 Task: Check the sale-to-list ratio of underground utilities in the last 1 year.
Action: Mouse moved to (997, 227)
Screenshot: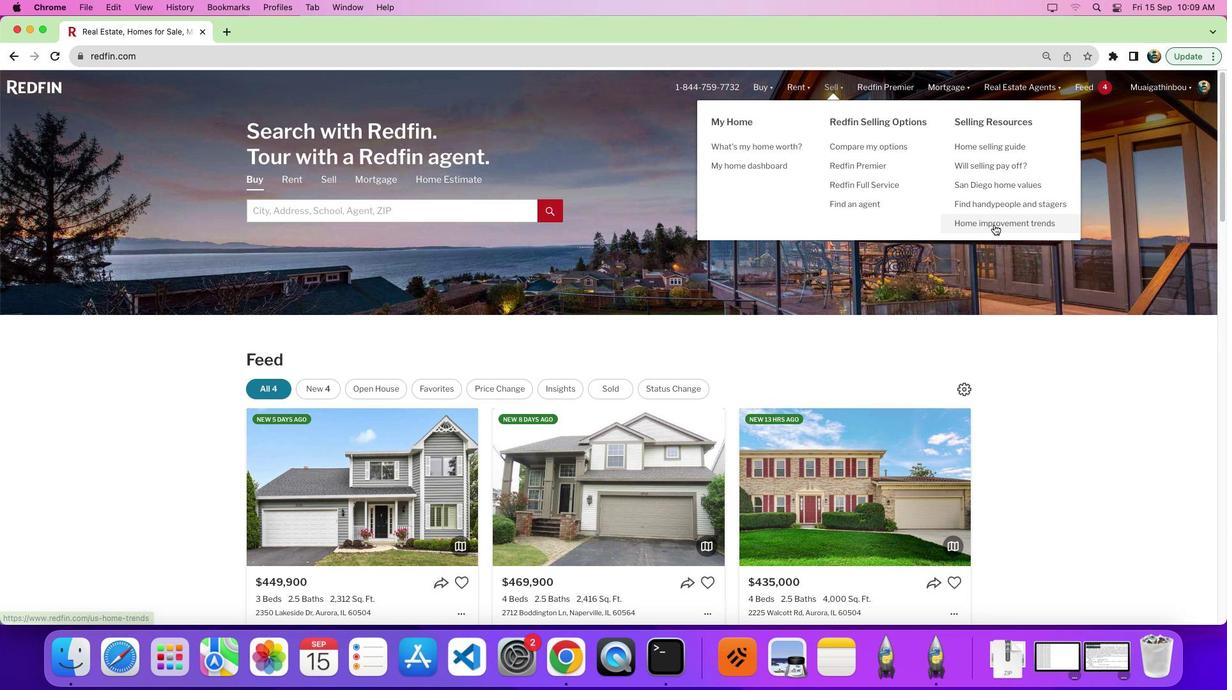 
Action: Mouse pressed left at (997, 227)
Screenshot: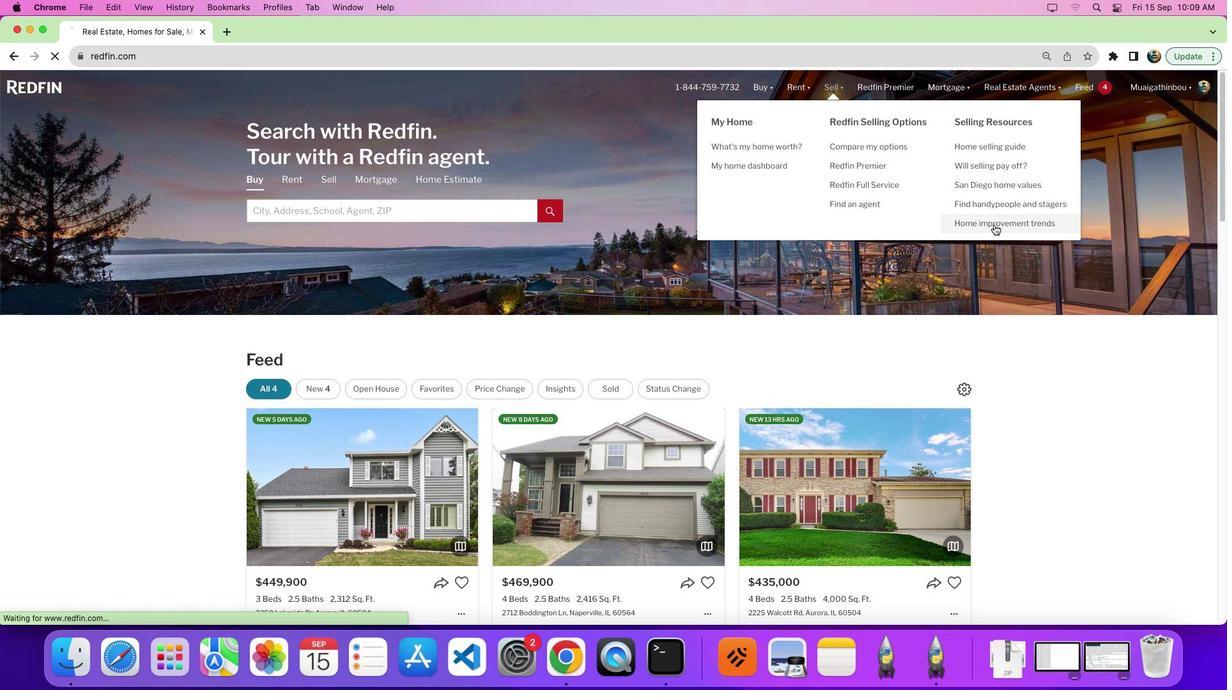 
Action: Mouse moved to (924, 357)
Screenshot: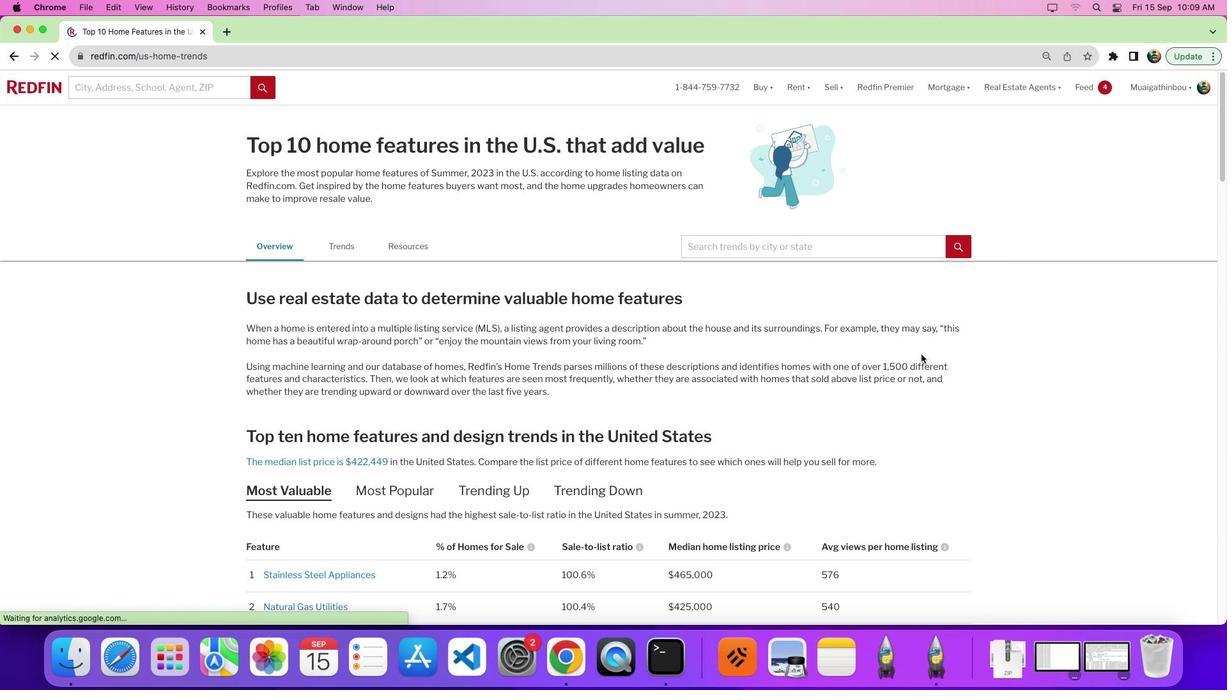 
Action: Mouse scrolled (924, 357) with delta (3, 2)
Screenshot: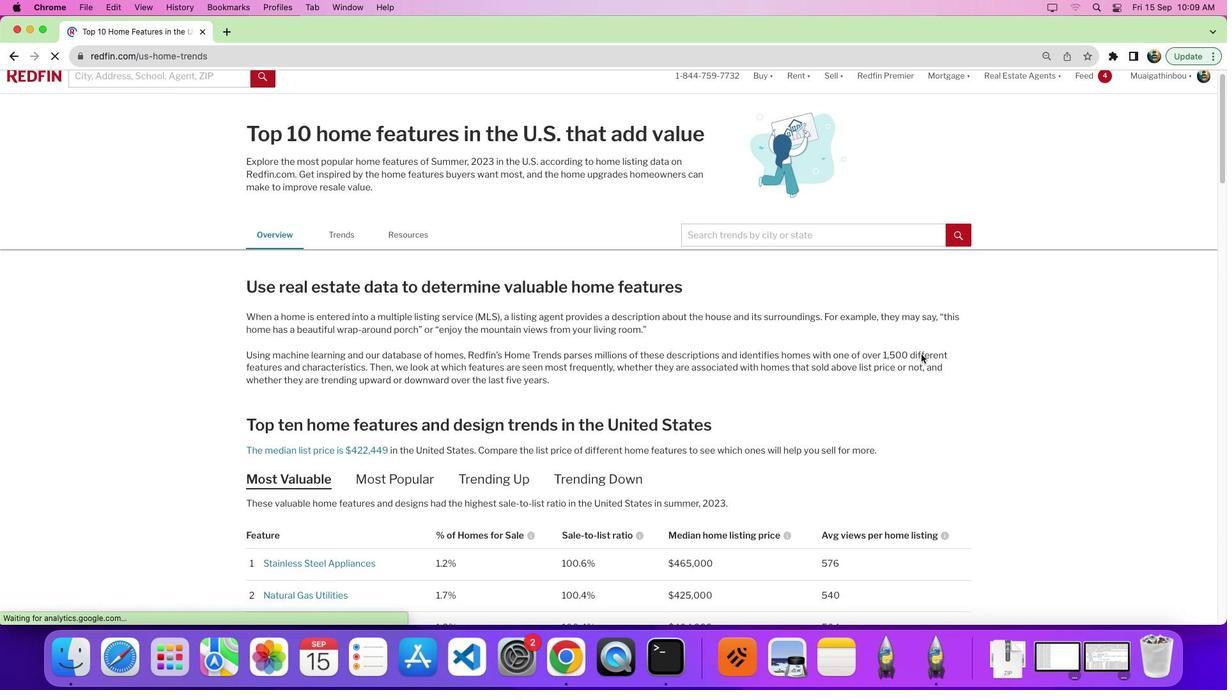 
Action: Mouse scrolled (924, 357) with delta (3, 2)
Screenshot: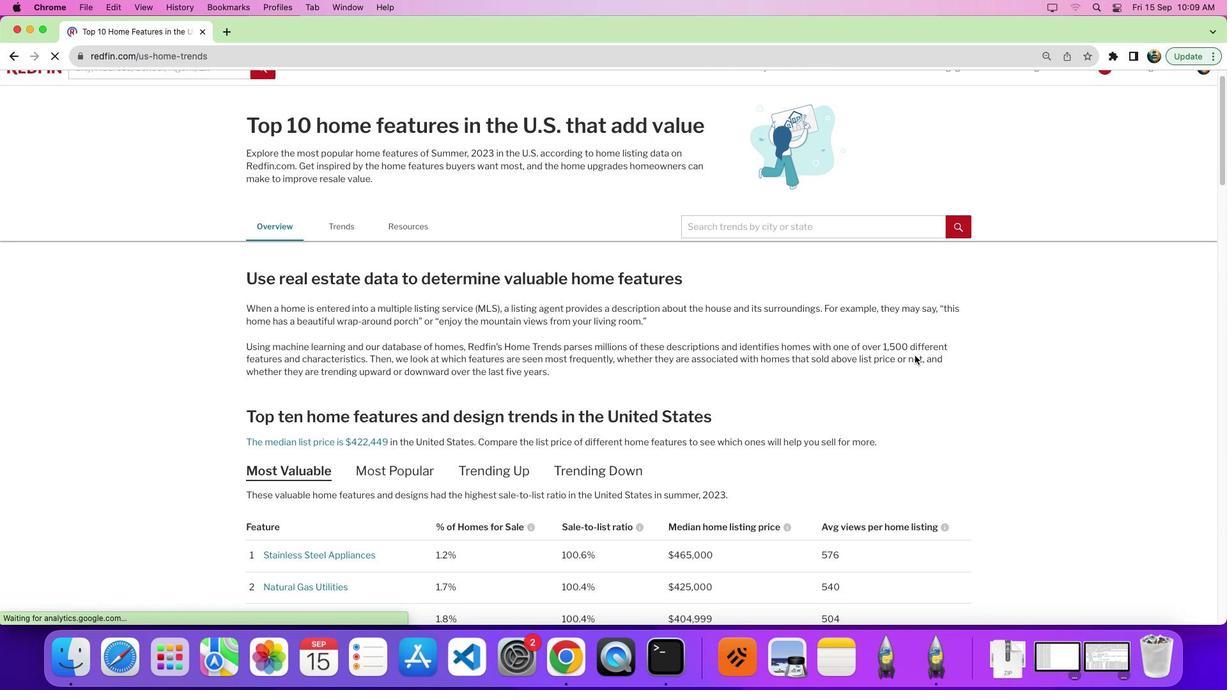 
Action: Mouse moved to (871, 371)
Screenshot: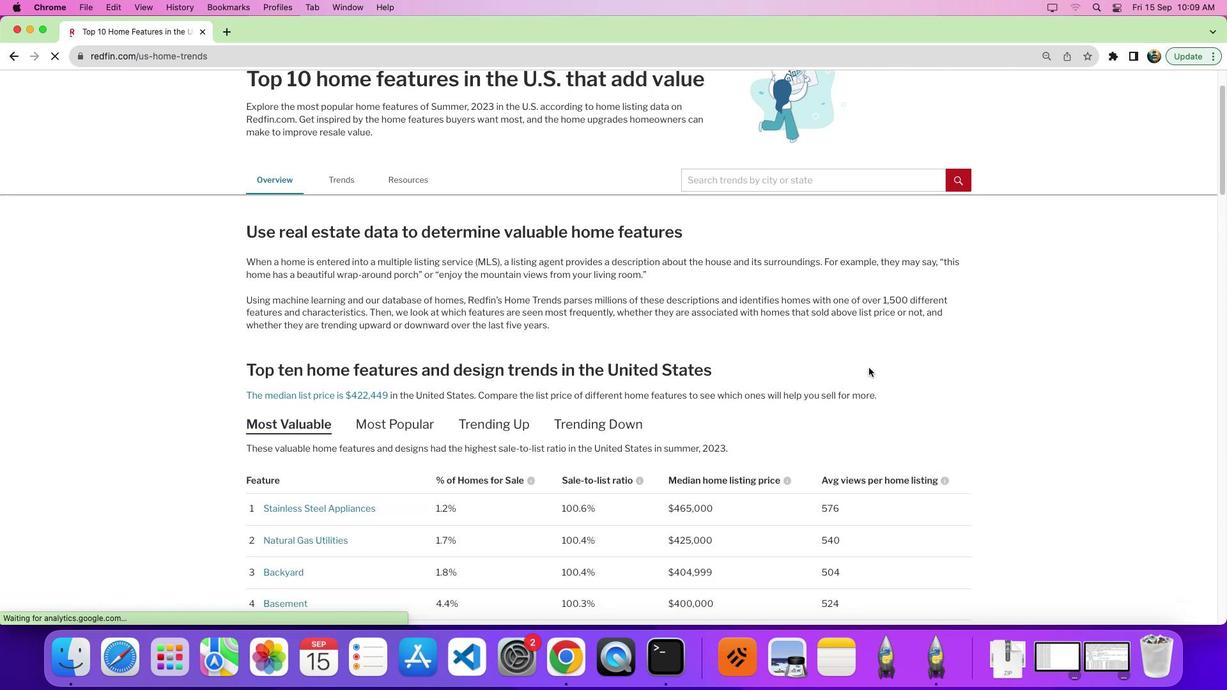 
Action: Mouse scrolled (871, 371) with delta (3, 2)
Screenshot: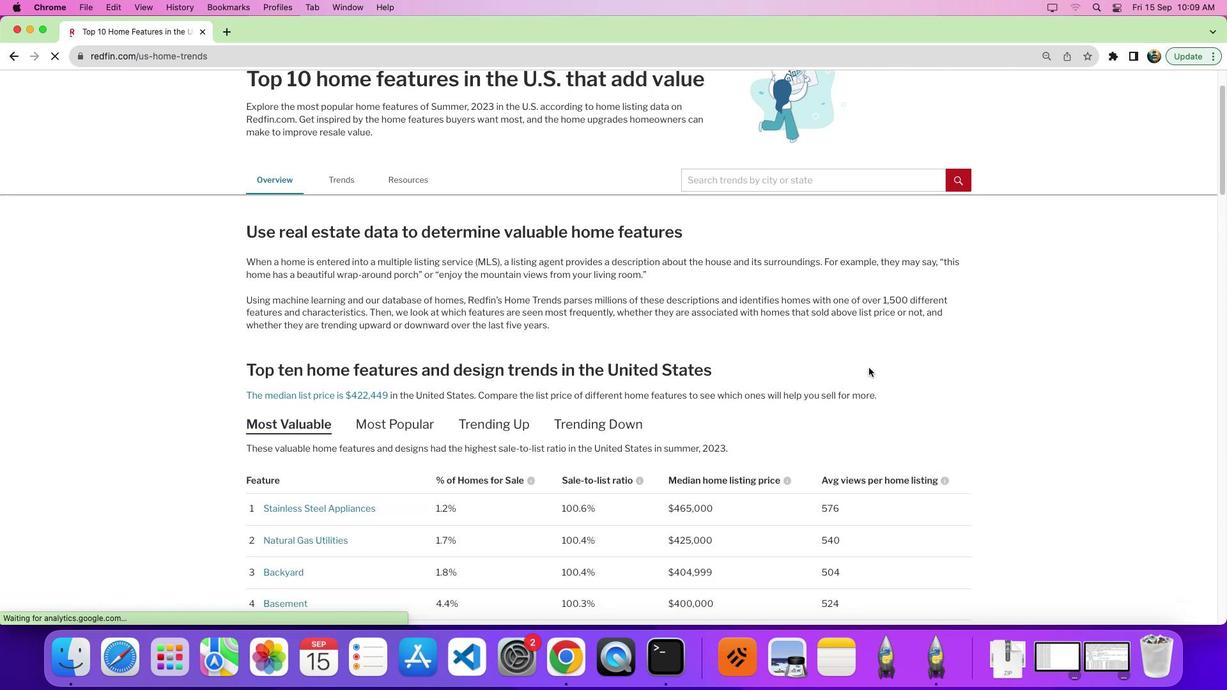 
Action: Mouse scrolled (871, 371) with delta (3, 2)
Screenshot: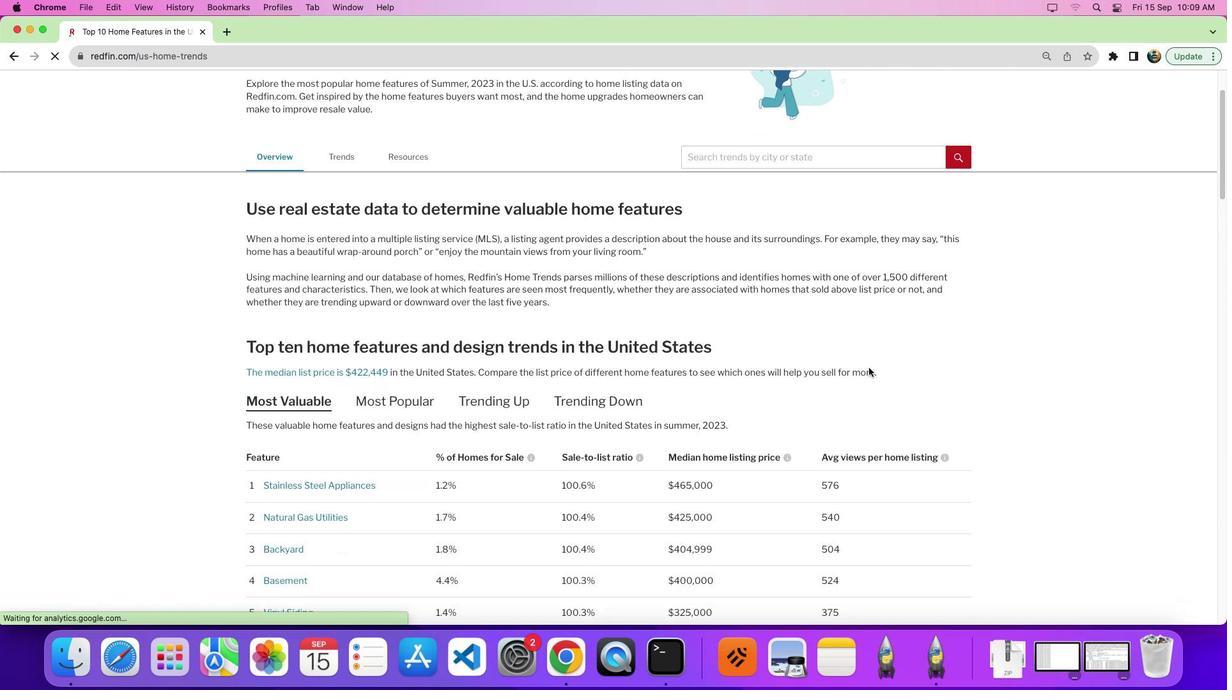 
Action: Mouse scrolled (871, 371) with delta (3, 1)
Screenshot: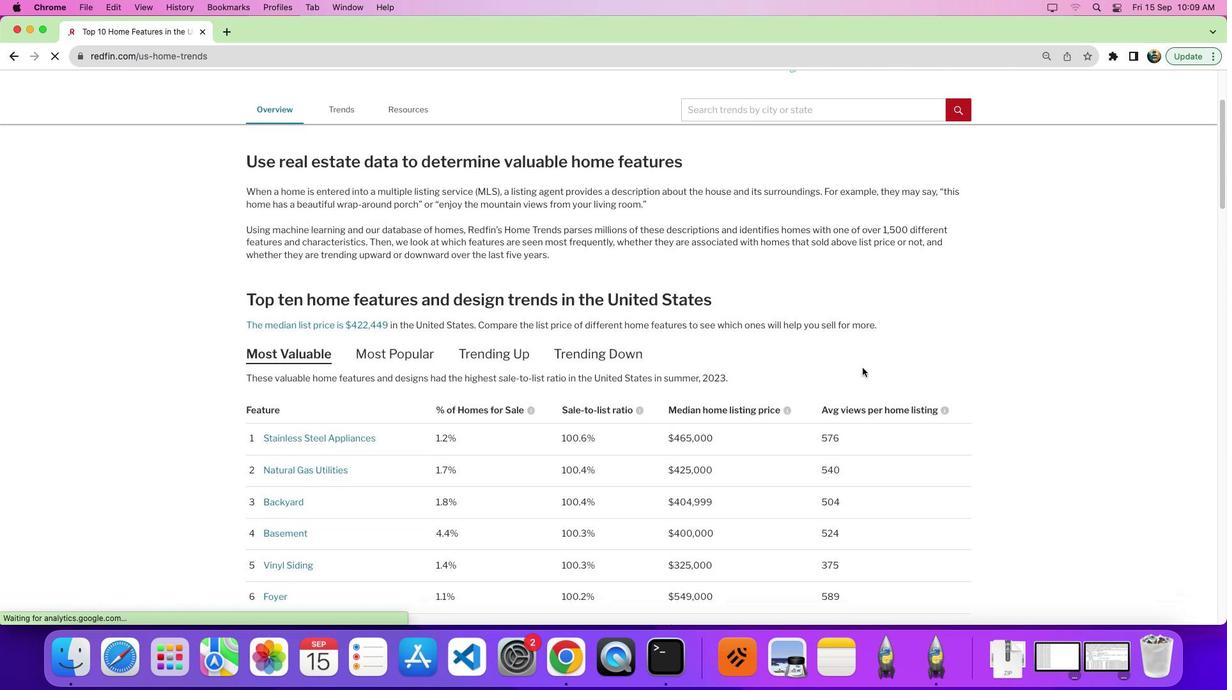 
Action: Mouse moved to (860, 371)
Screenshot: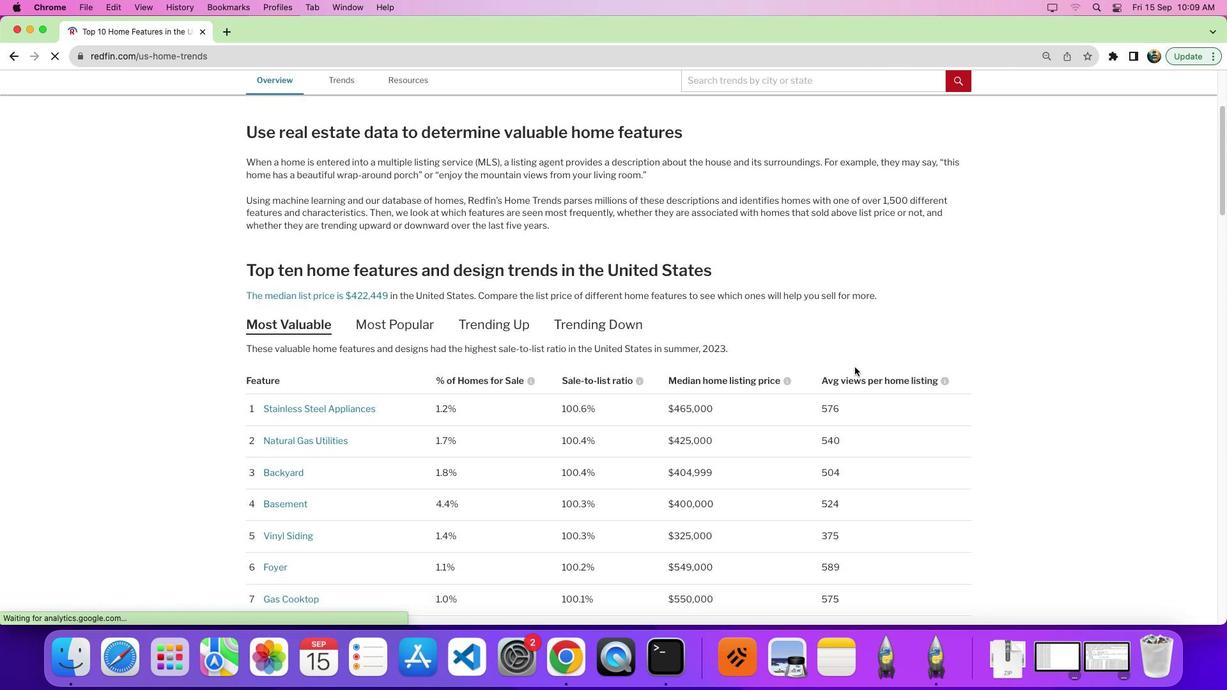 
Action: Mouse scrolled (860, 371) with delta (3, 2)
Screenshot: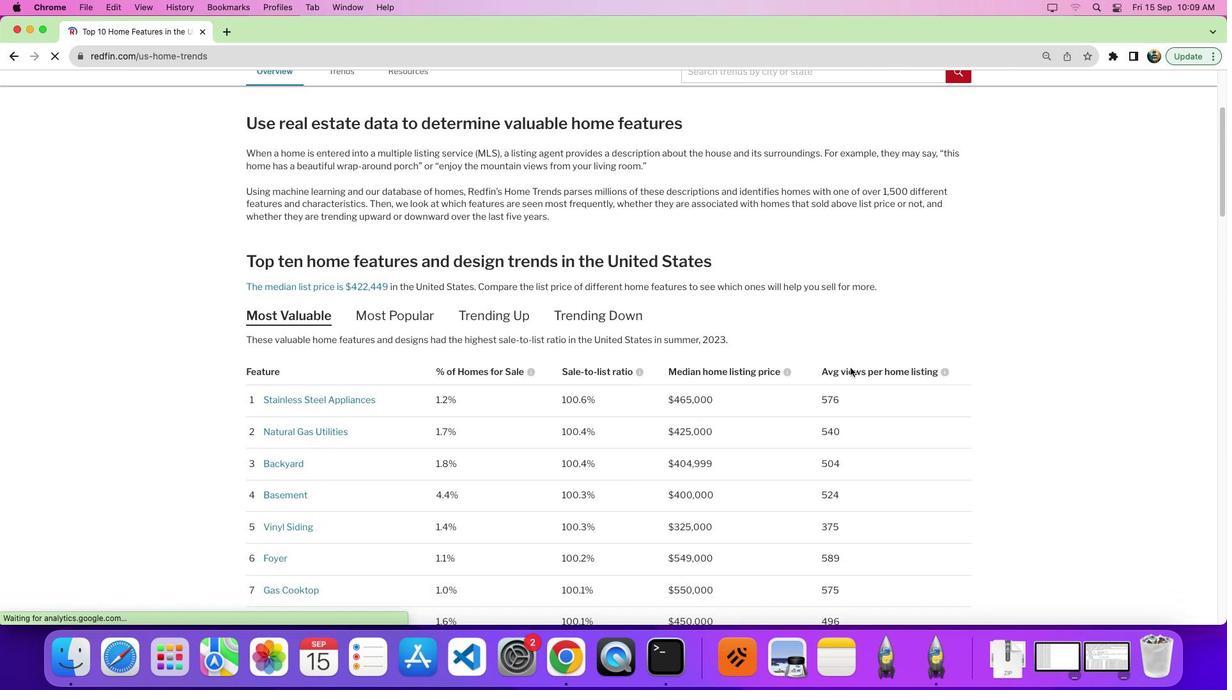 
Action: Mouse moved to (859, 371)
Screenshot: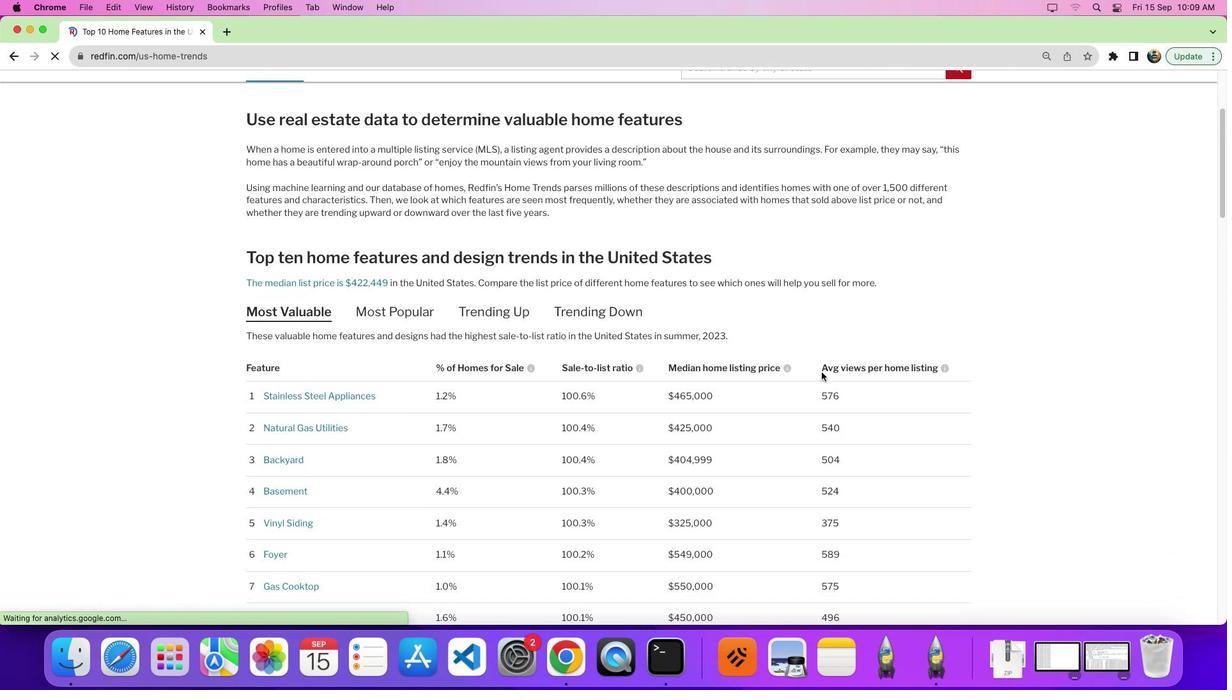 
Action: Mouse scrolled (859, 371) with delta (3, 2)
Screenshot: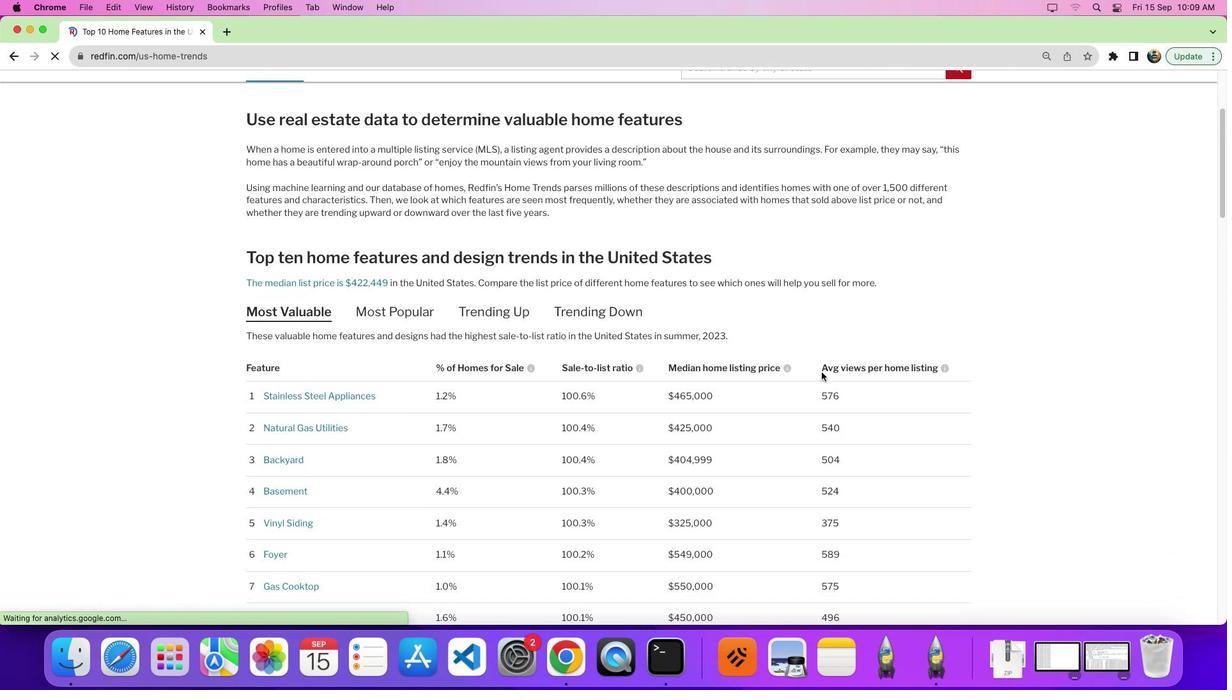 
Action: Mouse moved to (763, 380)
Screenshot: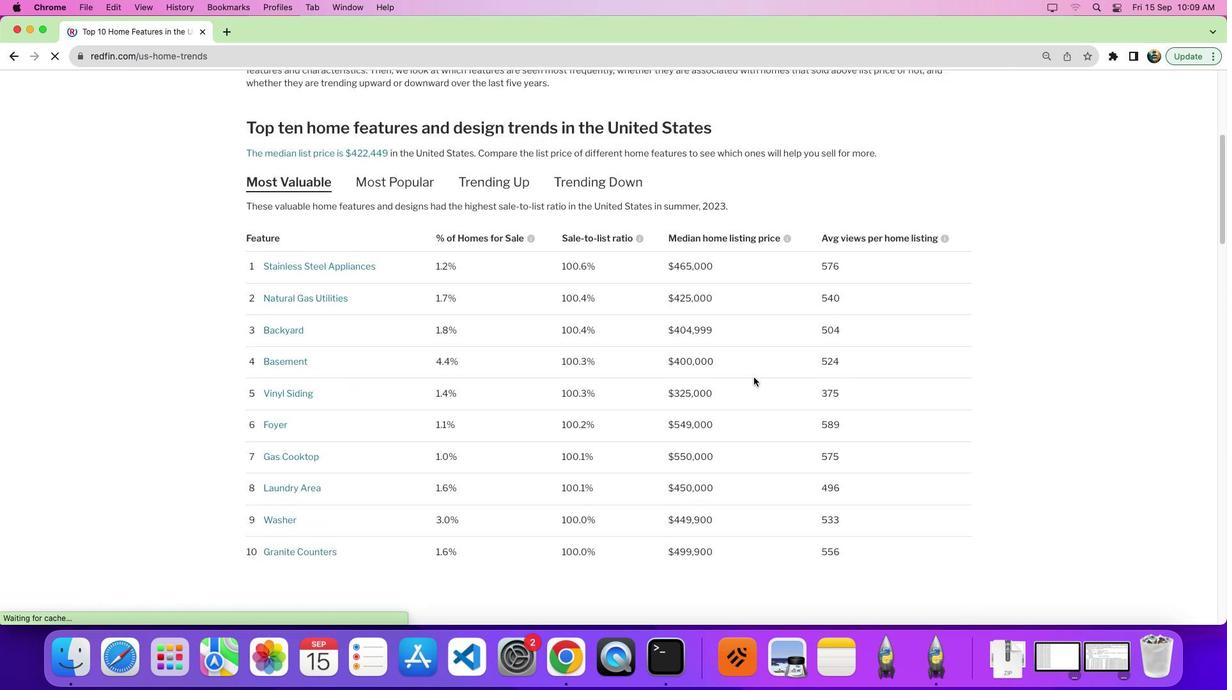 
Action: Mouse scrolled (763, 380) with delta (3, 2)
Screenshot: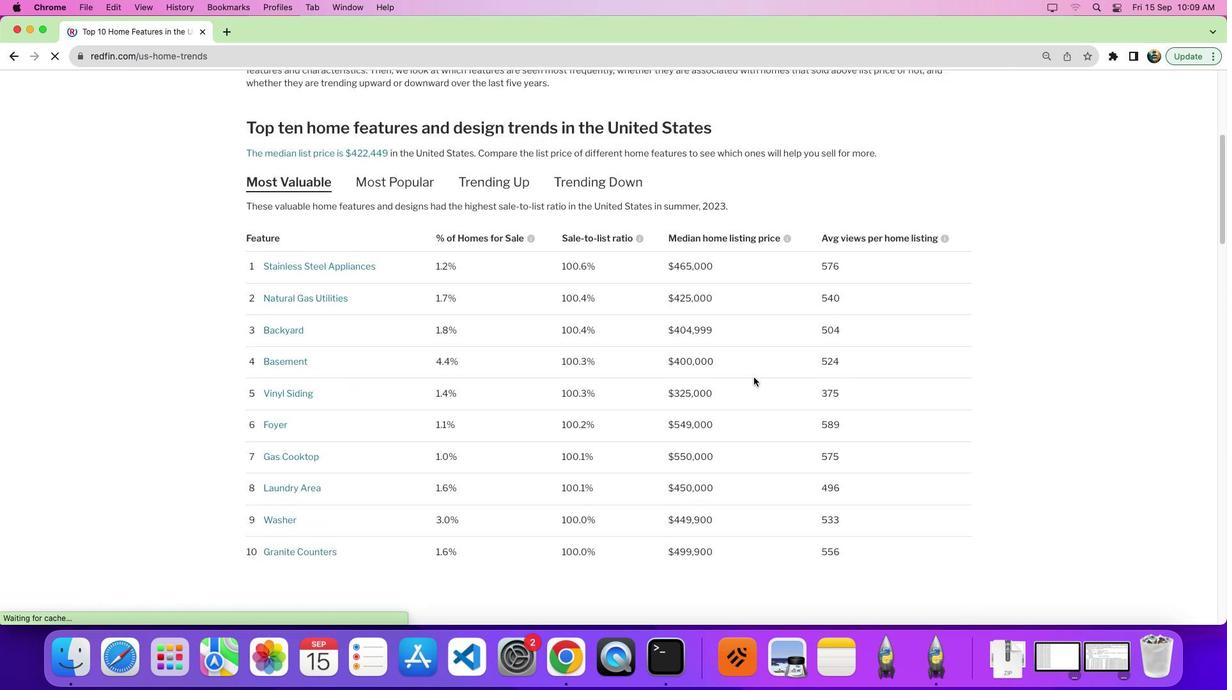 
Action: Mouse moved to (762, 380)
Screenshot: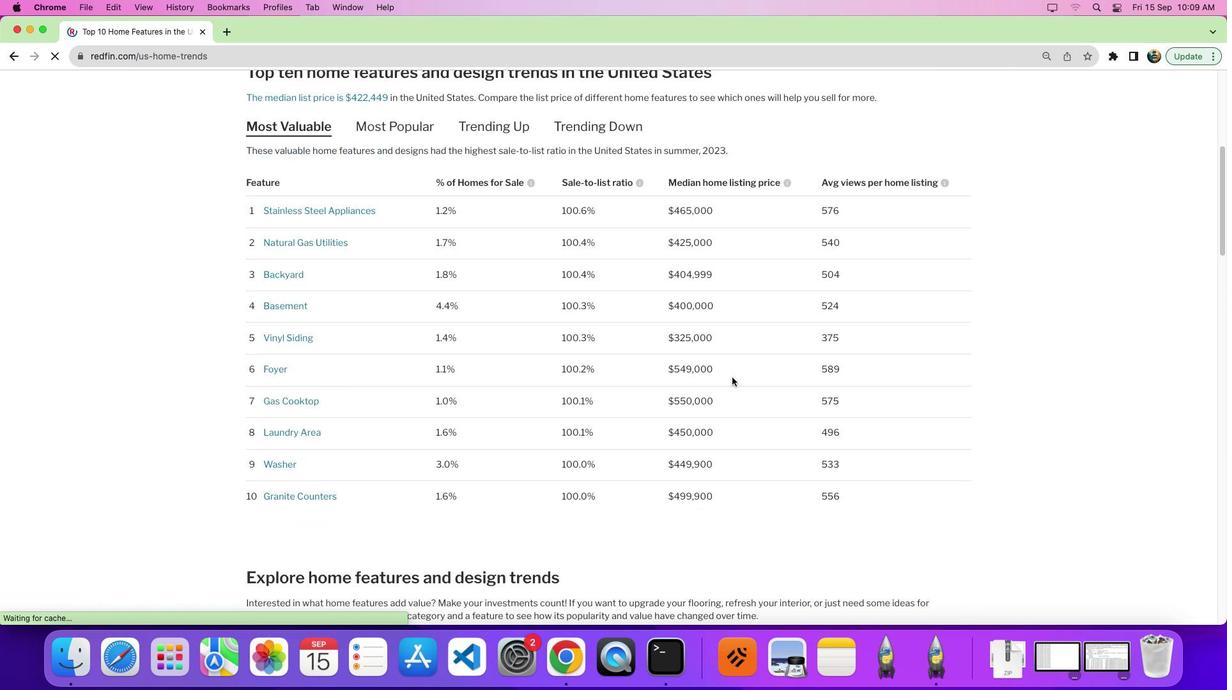 
Action: Mouse scrolled (762, 380) with delta (3, 2)
Screenshot: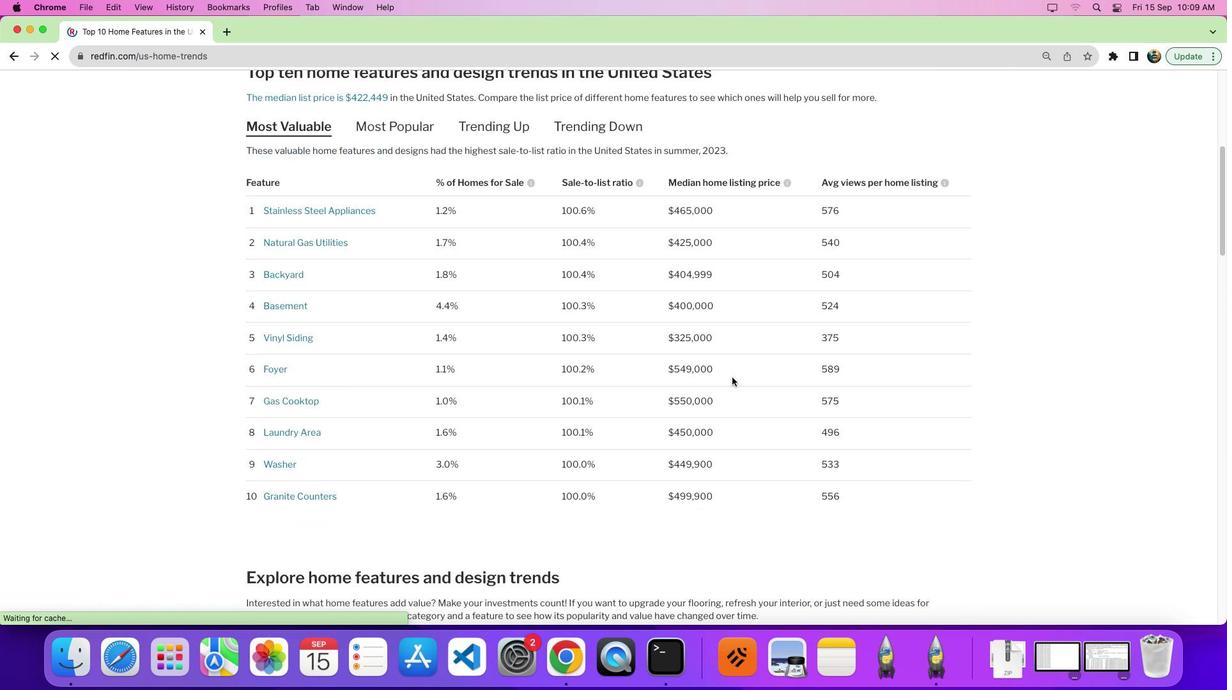 
Action: Mouse scrolled (762, 380) with delta (3, 0)
Screenshot: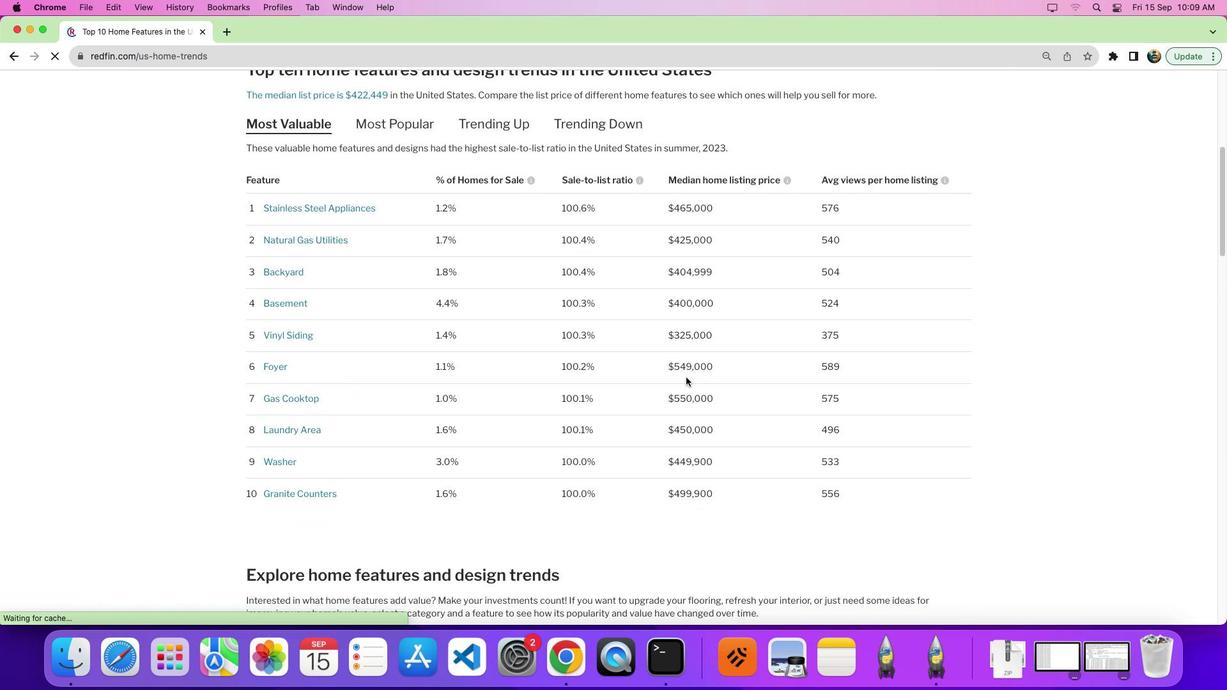 
Action: Mouse moved to (639, 382)
Screenshot: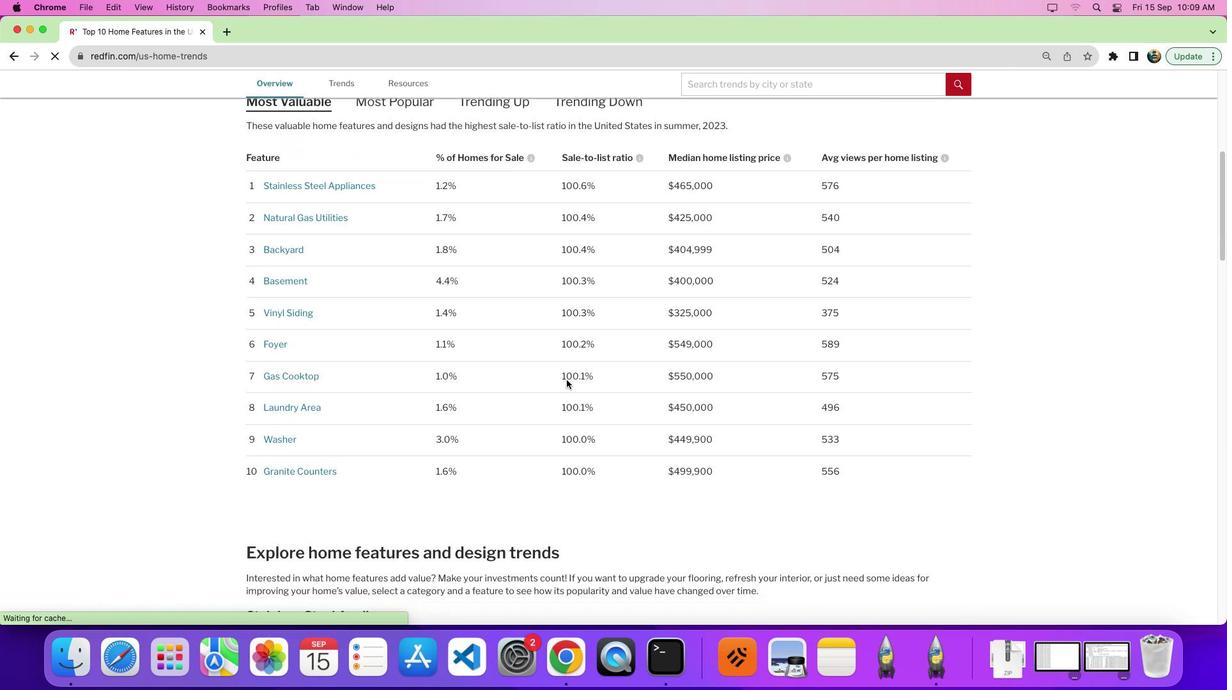 
Action: Mouse scrolled (639, 382) with delta (3, 2)
Screenshot: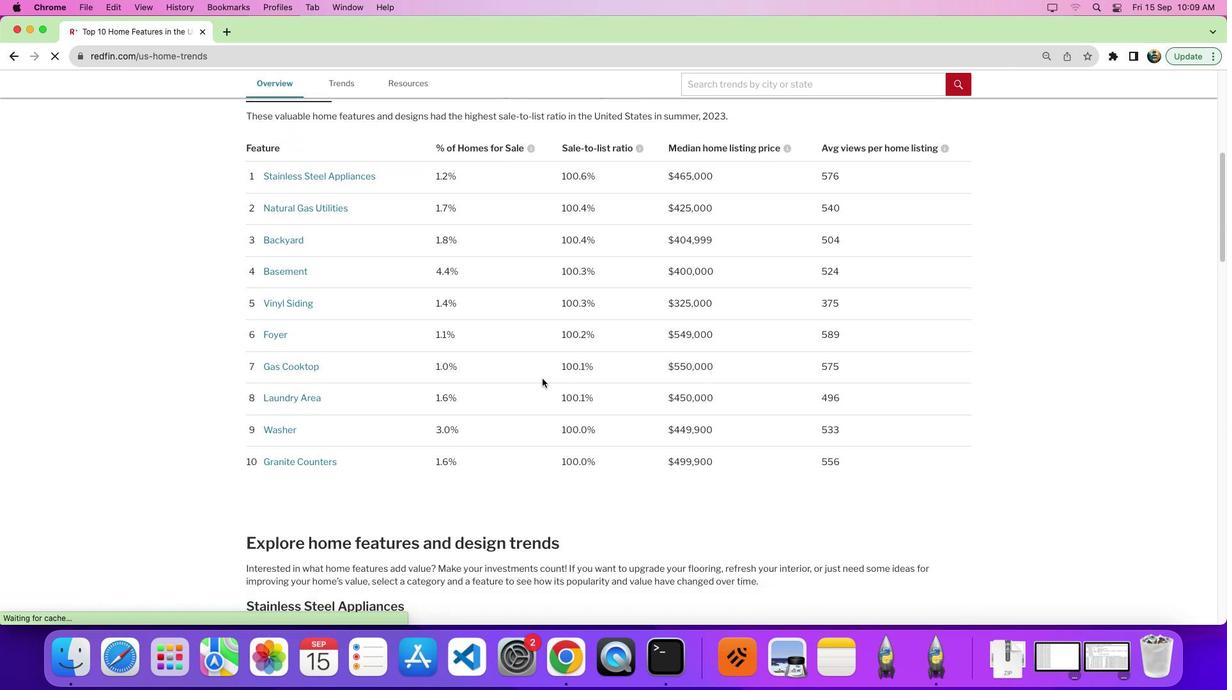 
Action: Mouse scrolled (639, 382) with delta (3, 2)
Screenshot: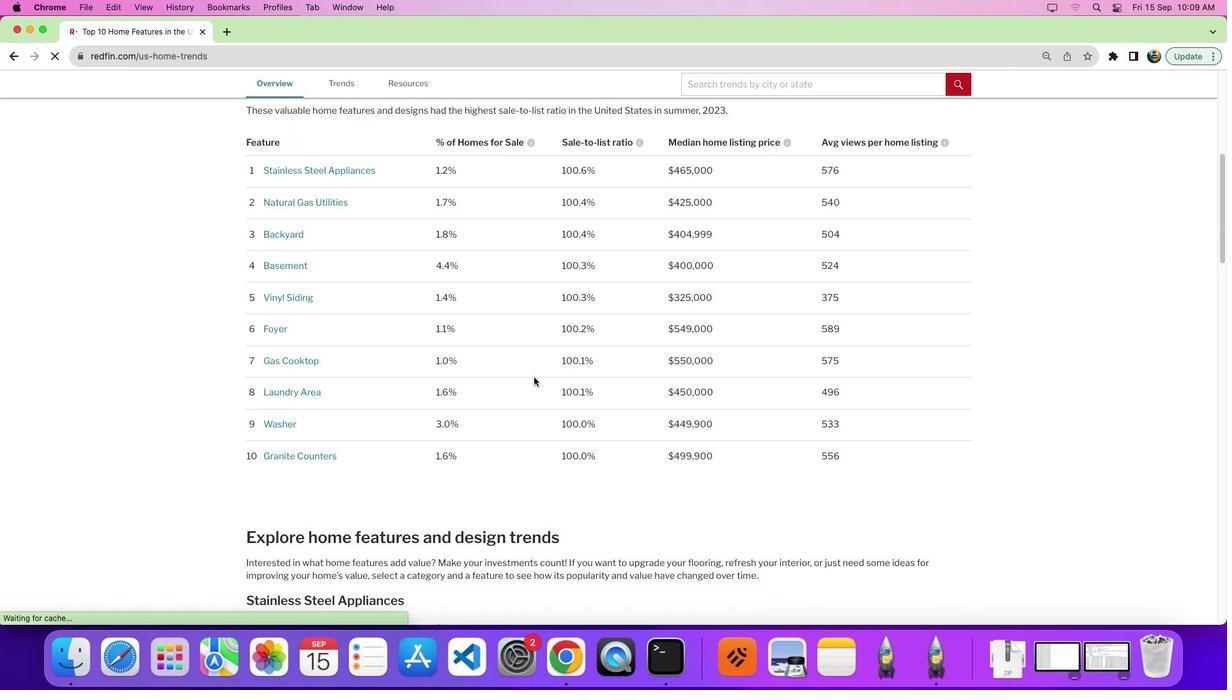
Action: Mouse moved to (520, 375)
Screenshot: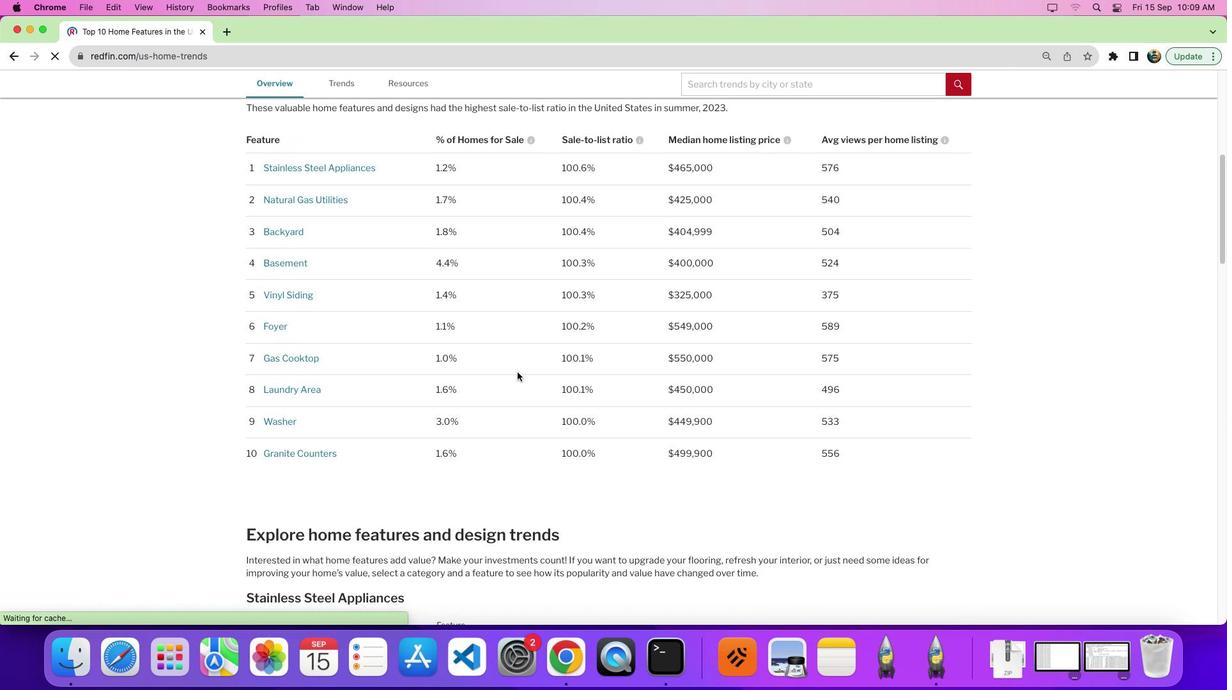 
Action: Mouse scrolled (520, 375) with delta (3, 2)
Screenshot: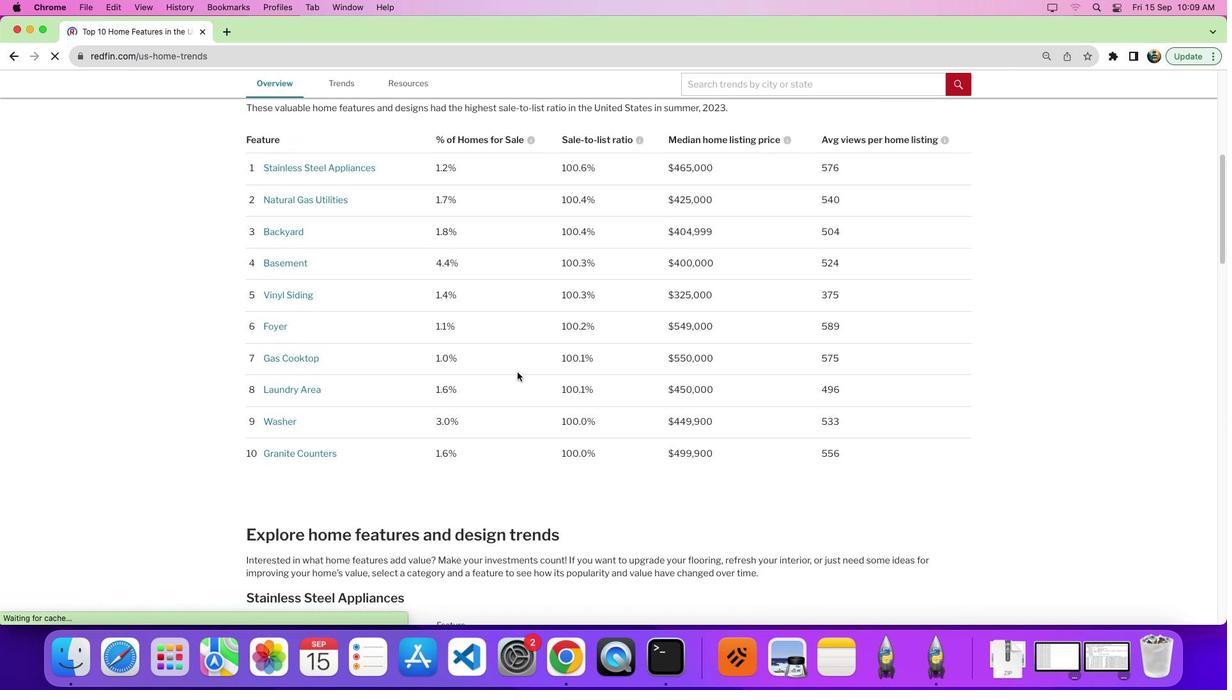 
Action: Mouse moved to (520, 375)
Screenshot: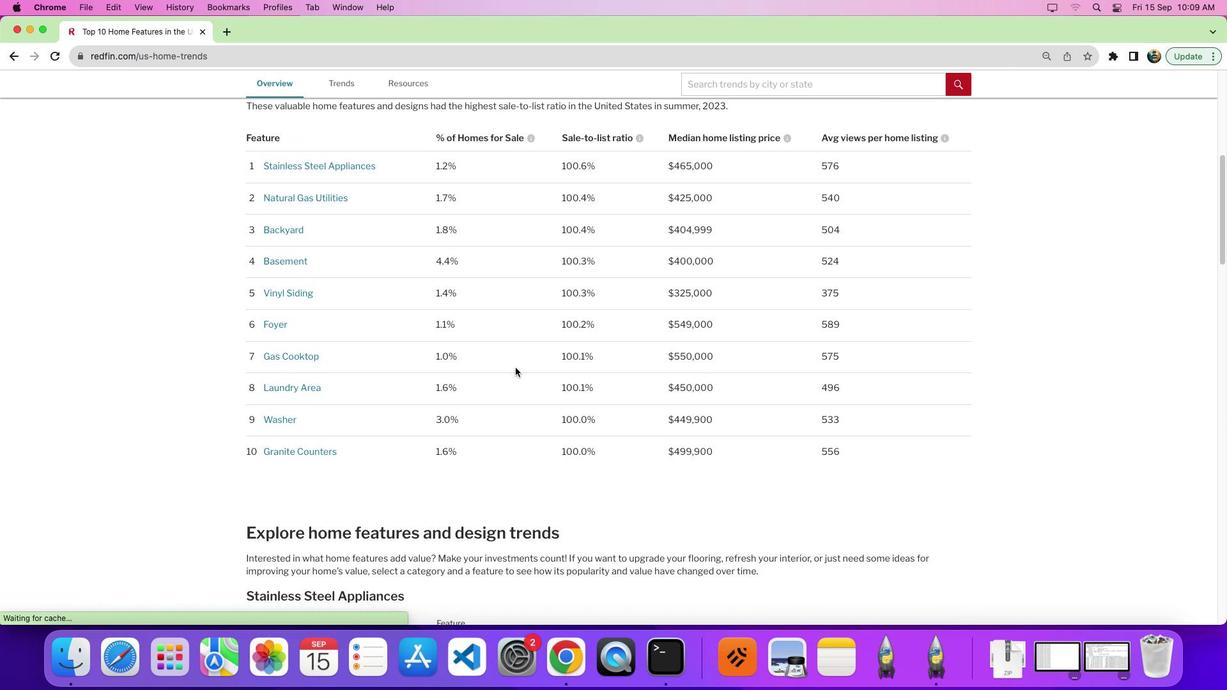 
Action: Mouse scrolled (520, 375) with delta (3, 2)
Screenshot: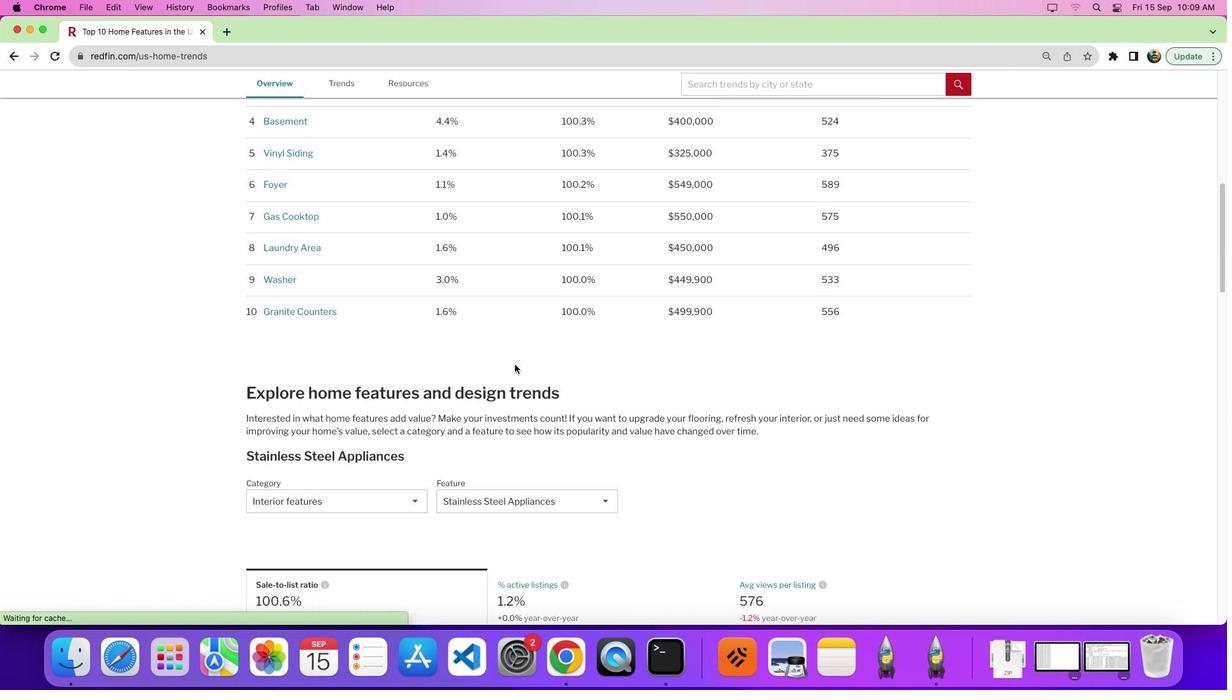 
Action: Mouse scrolled (520, 375) with delta (3, 2)
Screenshot: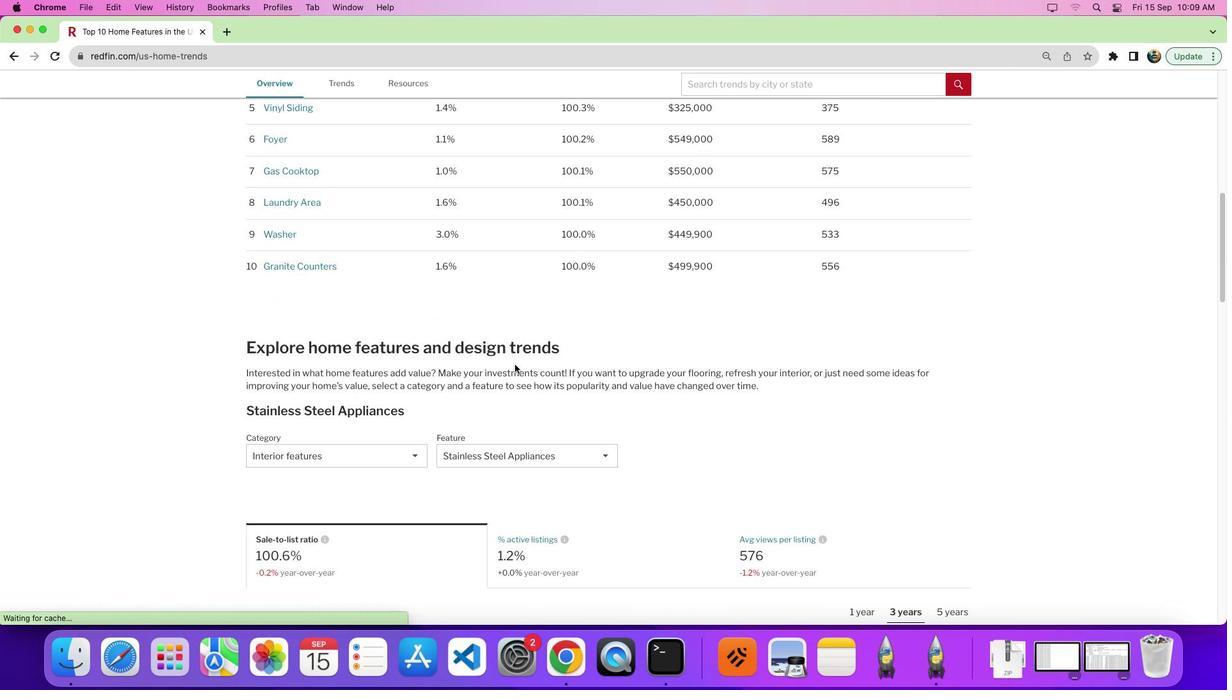 
Action: Mouse moved to (518, 370)
Screenshot: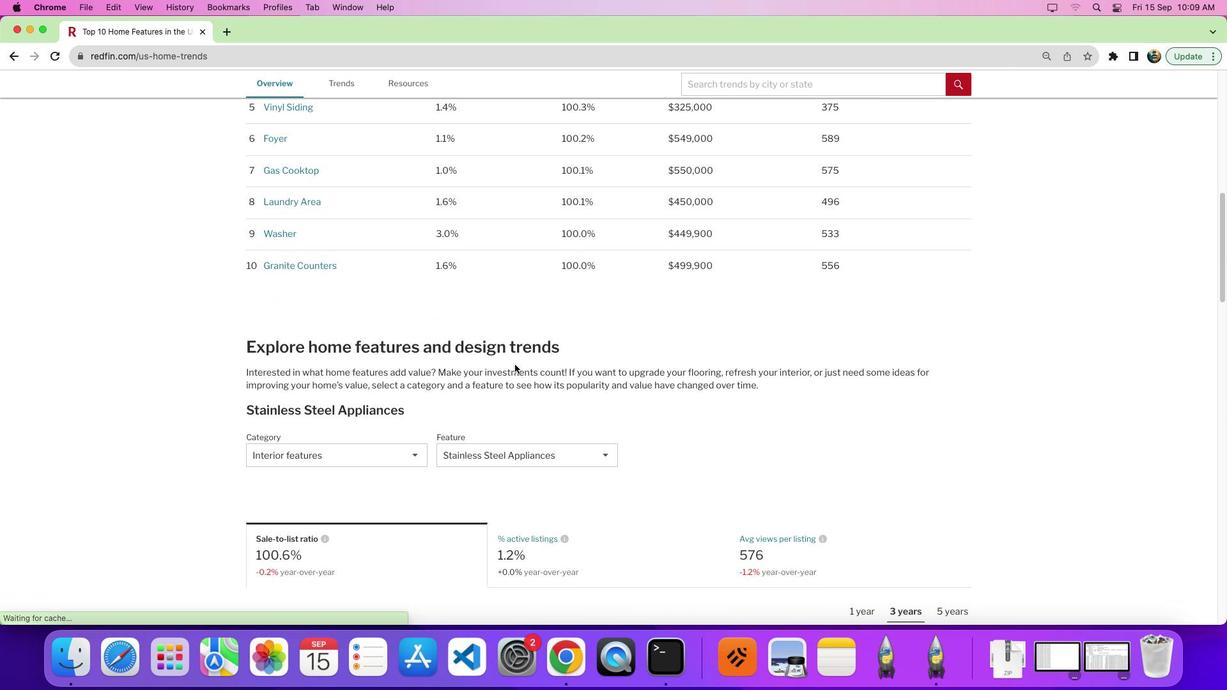 
Action: Mouse scrolled (518, 370) with delta (3, 0)
Screenshot: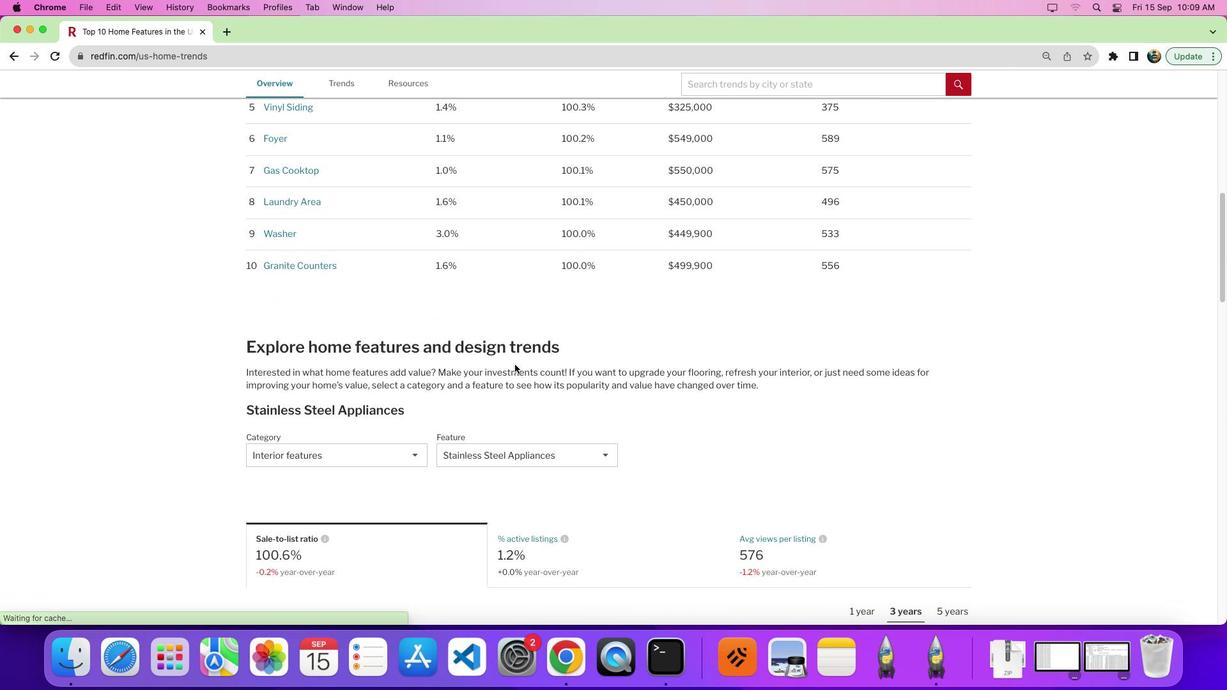 
Action: Mouse moved to (517, 368)
Screenshot: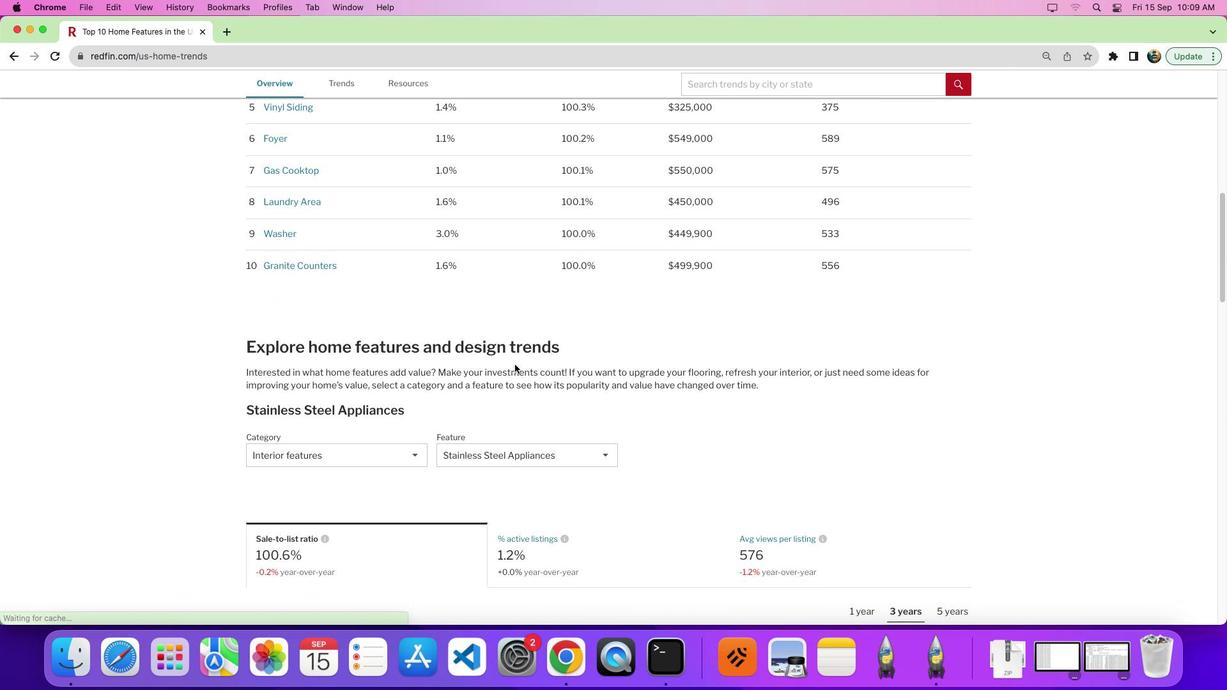 
Action: Mouse scrolled (517, 368) with delta (3, 2)
Screenshot: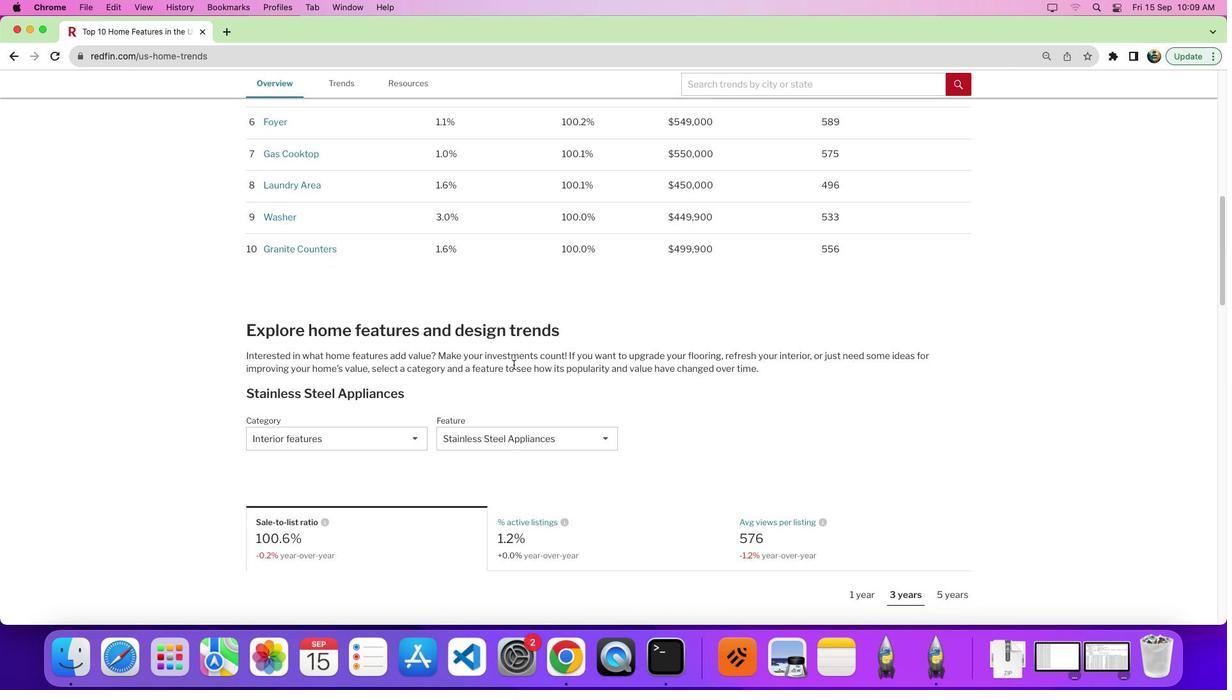 
Action: Mouse scrolled (517, 368) with delta (3, 2)
Screenshot: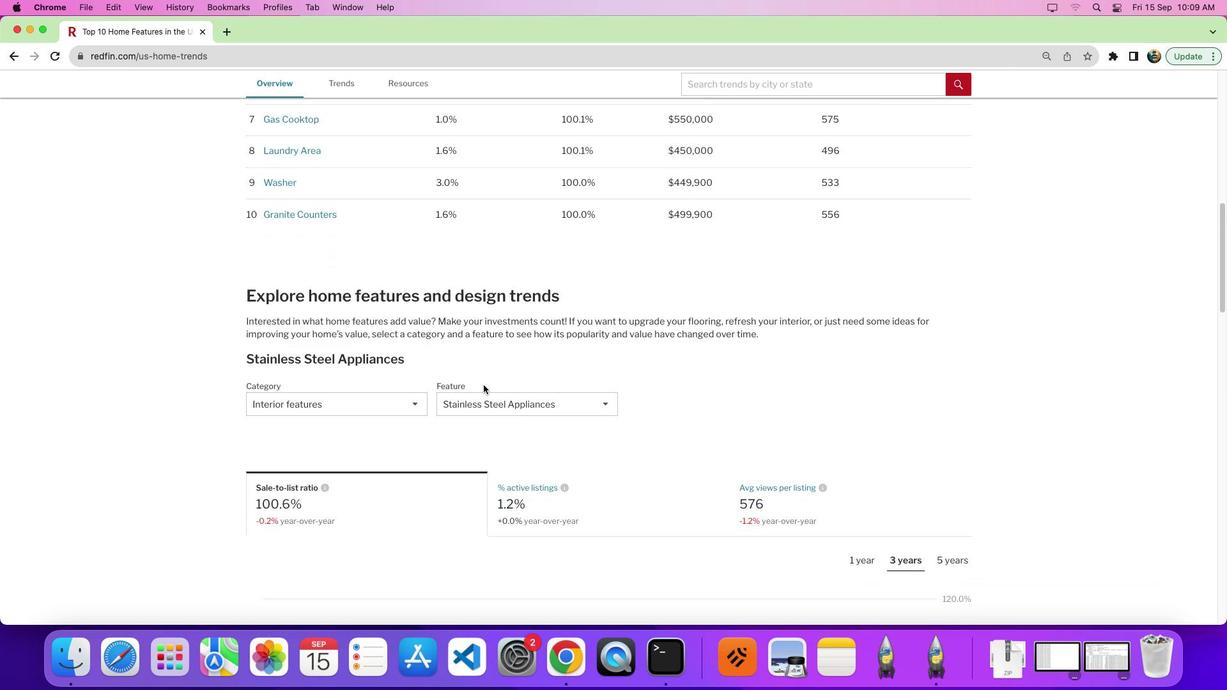 
Action: Mouse moved to (517, 368)
Screenshot: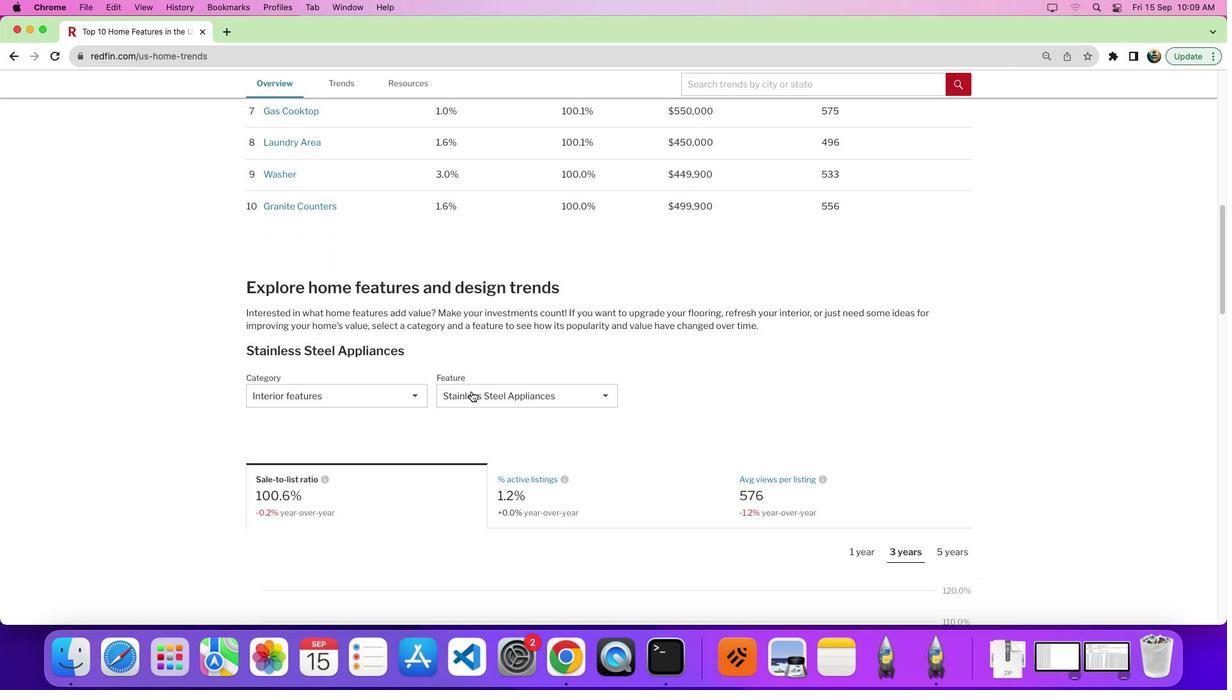 
Action: Mouse scrolled (517, 368) with delta (3, 2)
Screenshot: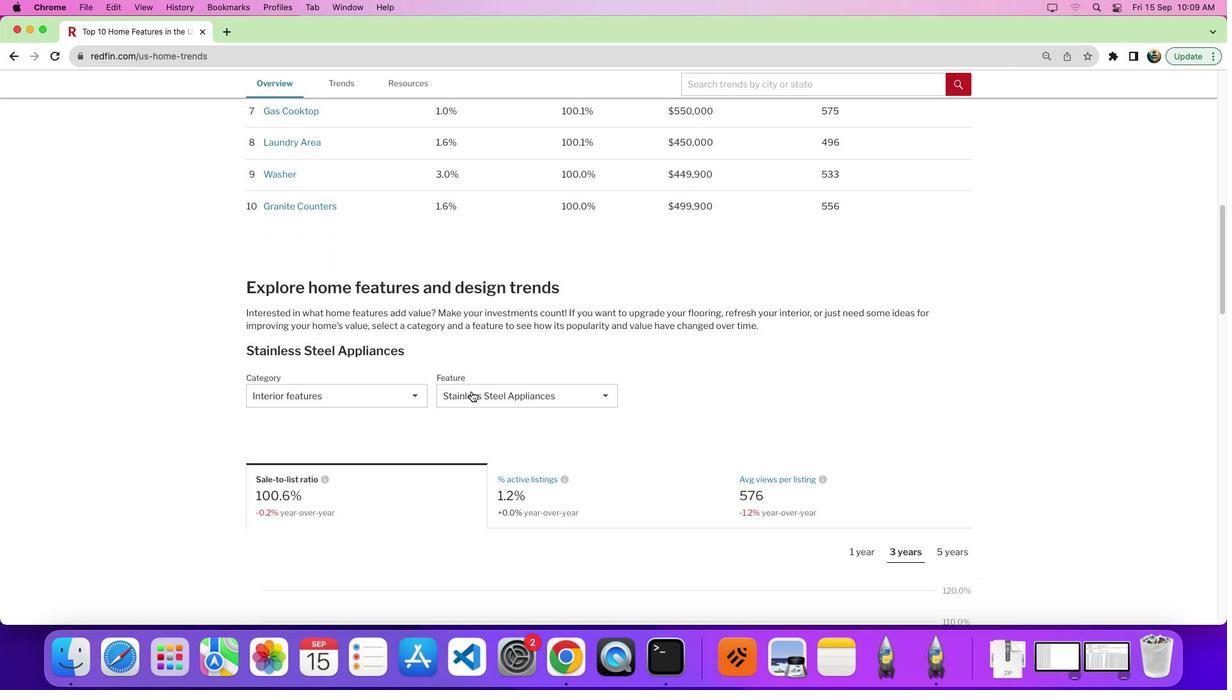 
Action: Mouse moved to (394, 393)
Screenshot: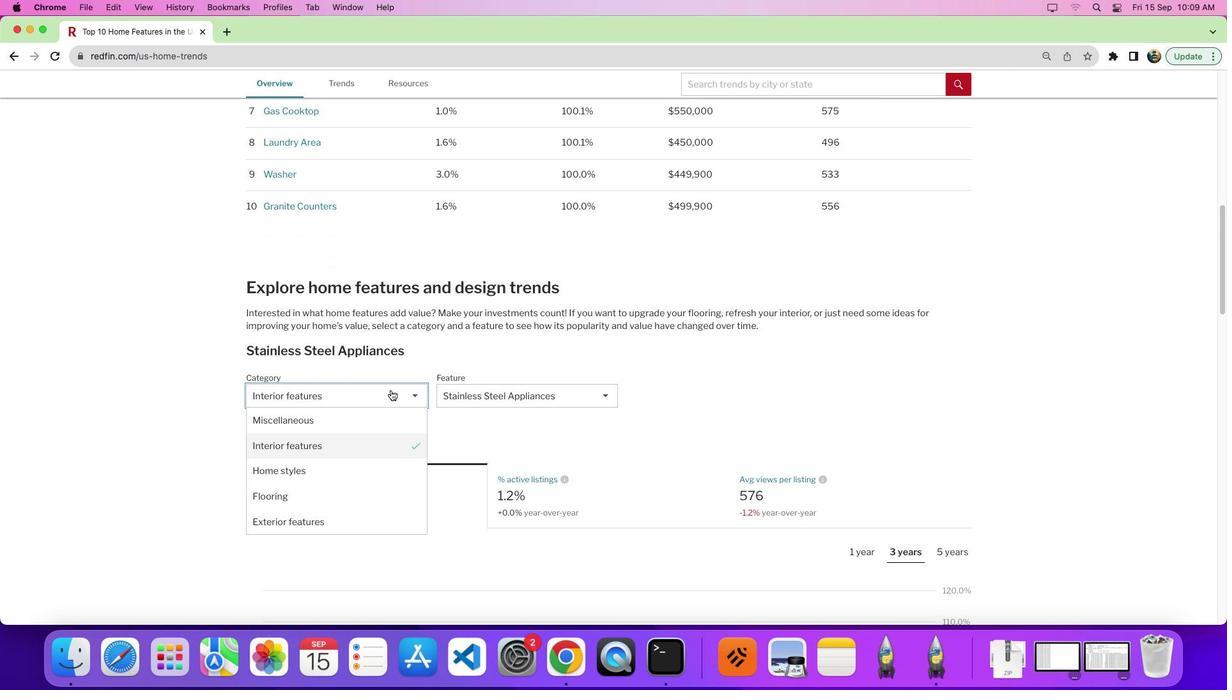 
Action: Mouse pressed left at (394, 393)
Screenshot: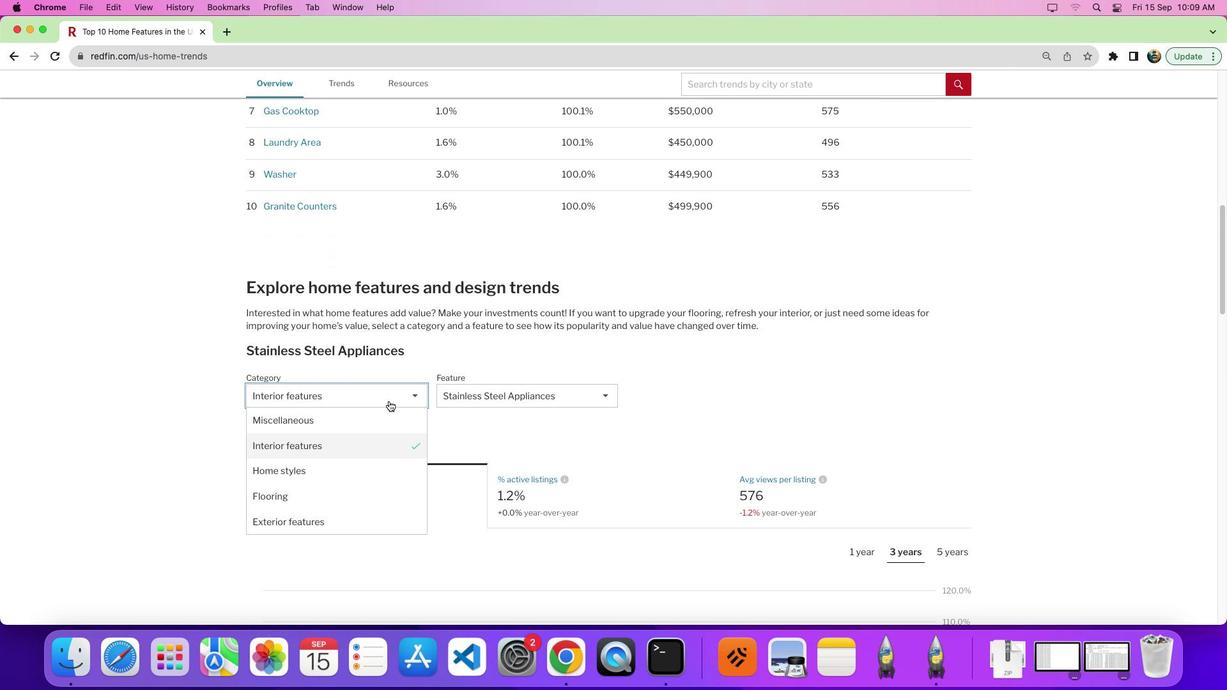 
Action: Mouse moved to (383, 426)
Screenshot: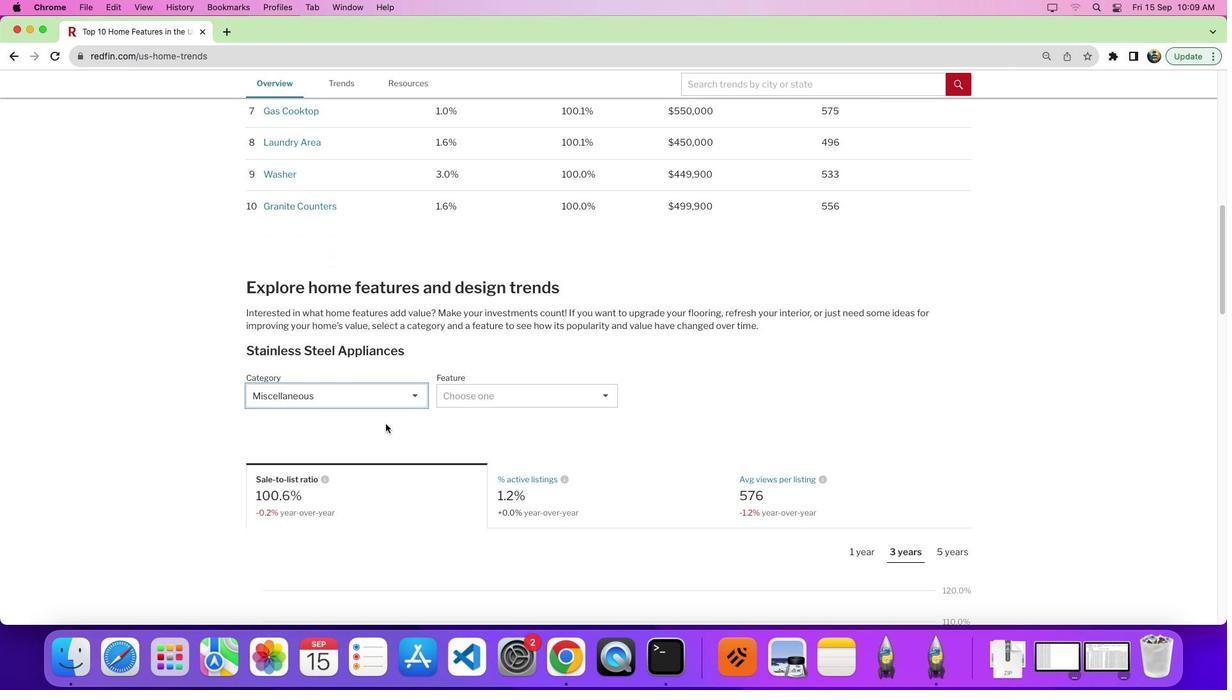 
Action: Mouse pressed left at (383, 426)
Screenshot: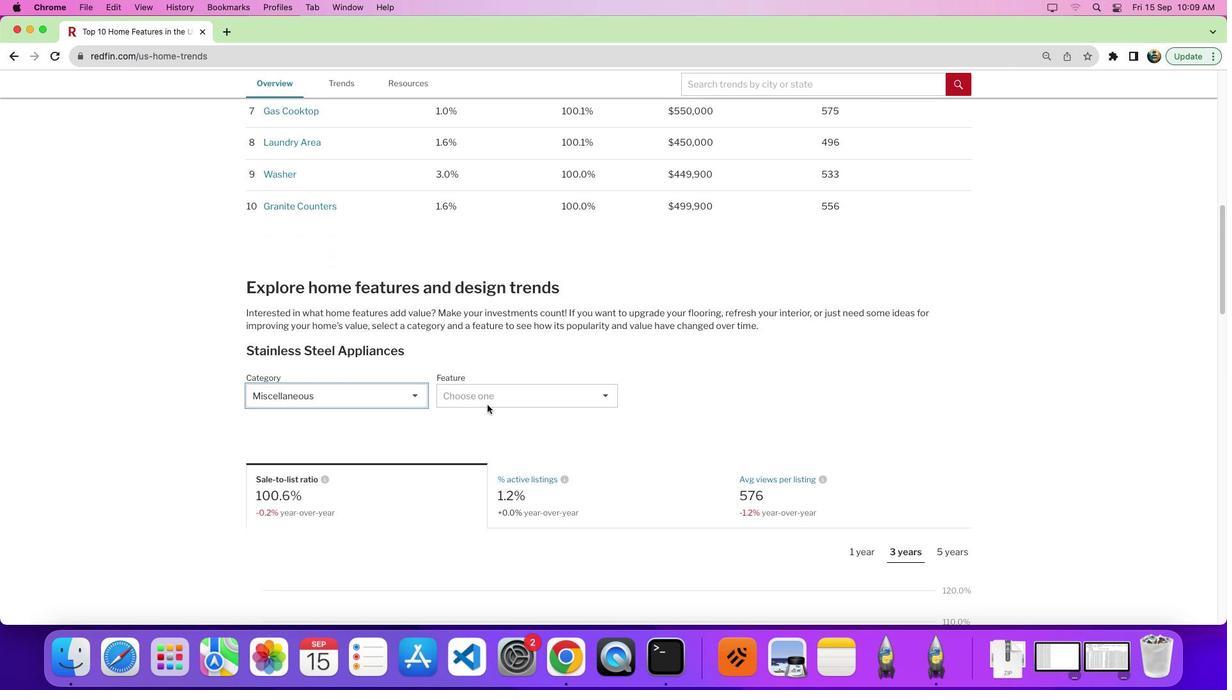 
Action: Mouse moved to (513, 400)
Screenshot: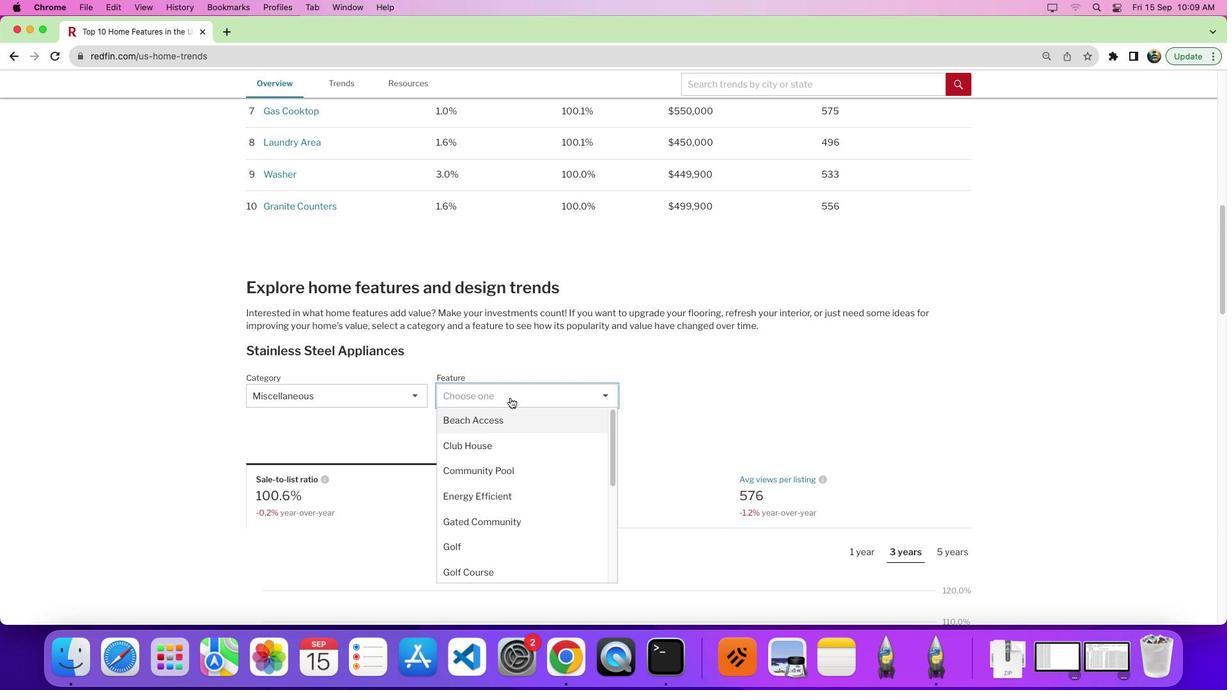 
Action: Mouse pressed left at (513, 400)
Screenshot: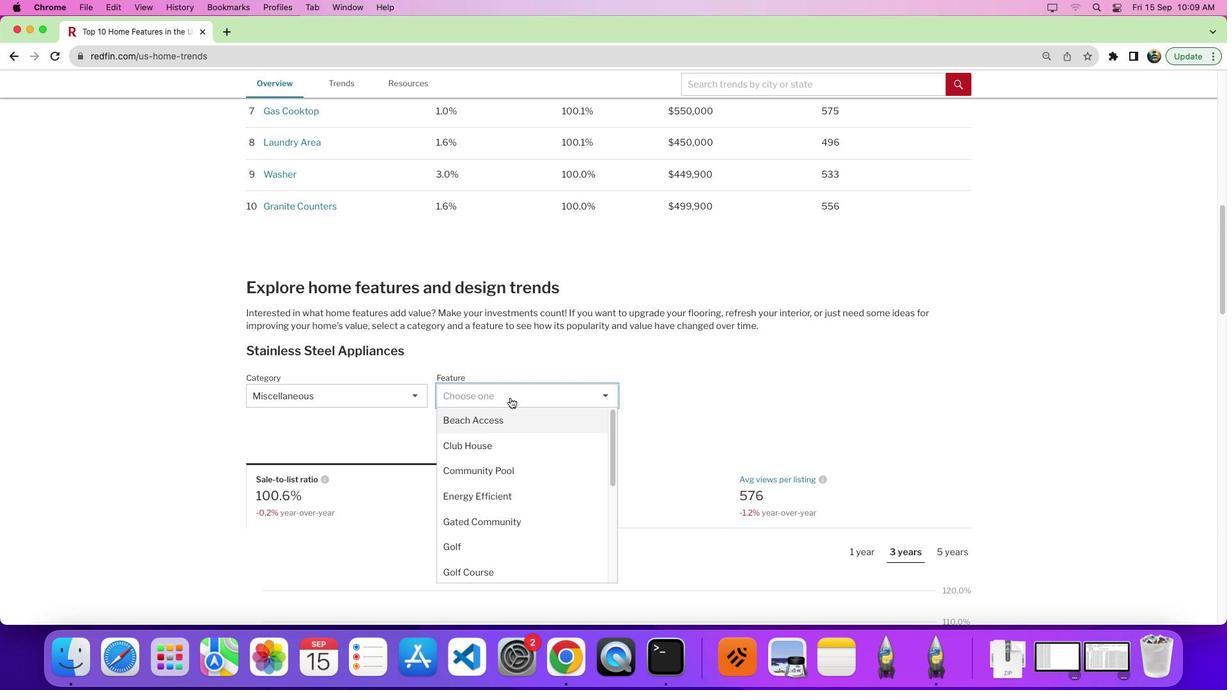 
Action: Mouse moved to (537, 490)
Screenshot: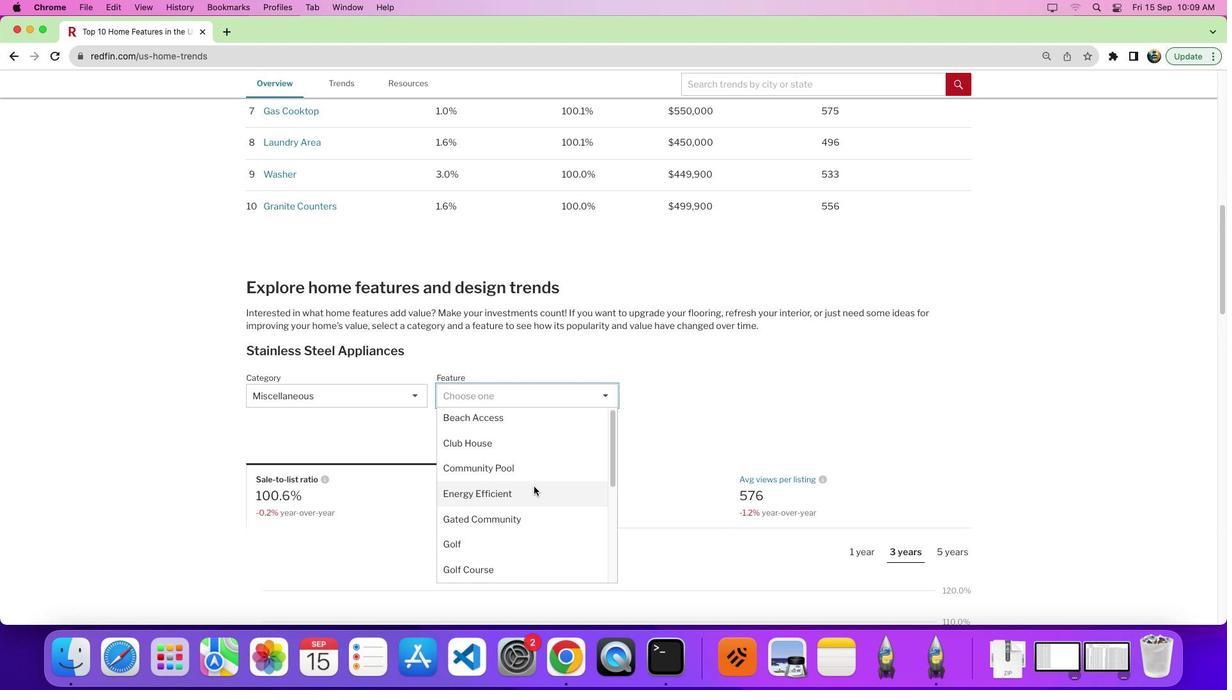 
Action: Mouse scrolled (537, 490) with delta (3, 2)
Screenshot: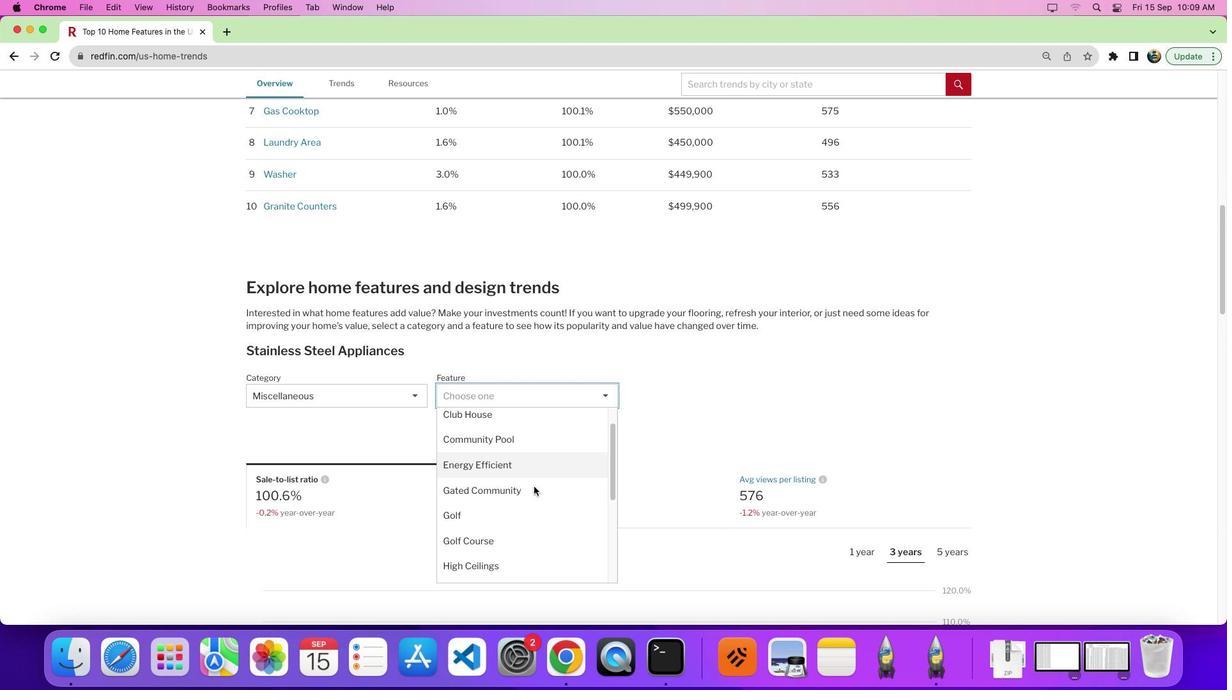 
Action: Mouse scrolled (537, 490) with delta (3, 2)
Screenshot: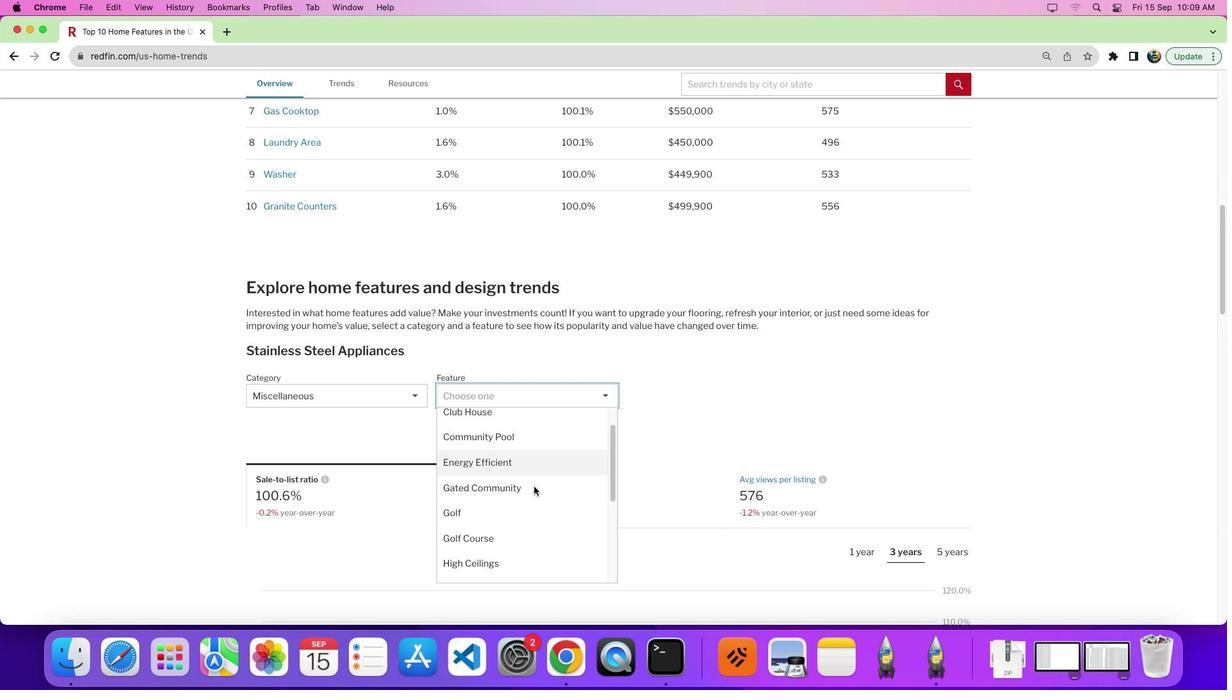 
Action: Mouse moved to (538, 489)
Screenshot: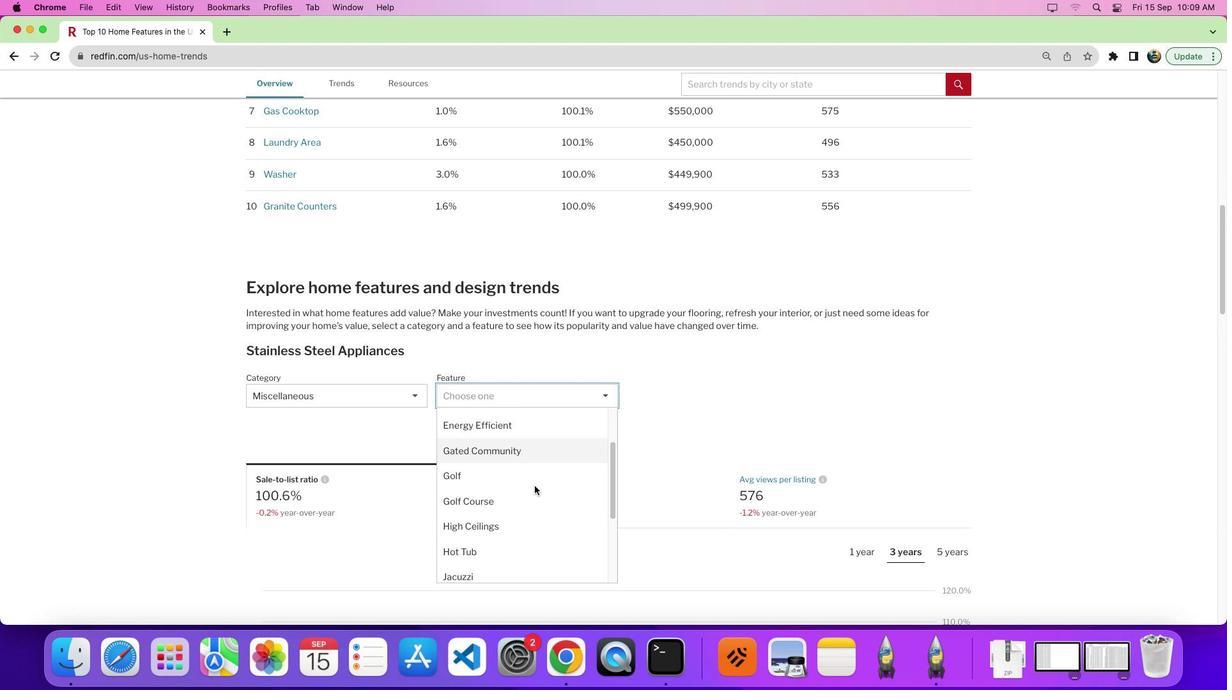
Action: Mouse scrolled (538, 489) with delta (3, 2)
Screenshot: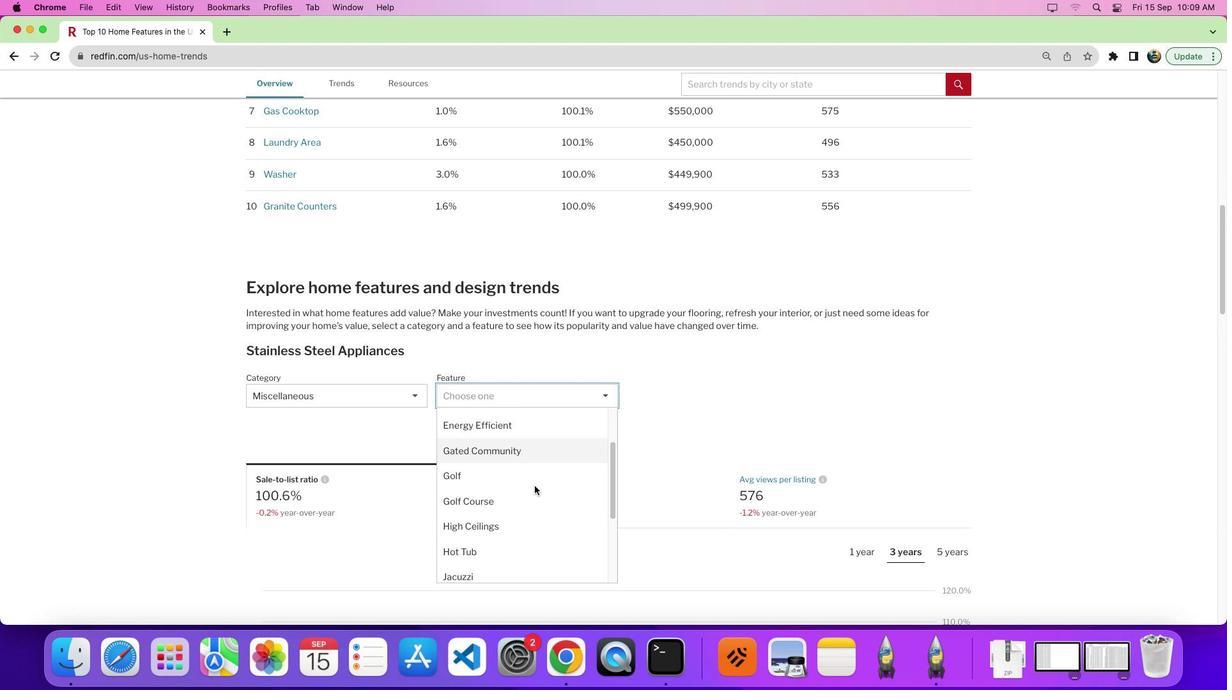
Action: Mouse scrolled (538, 489) with delta (3, 2)
Screenshot: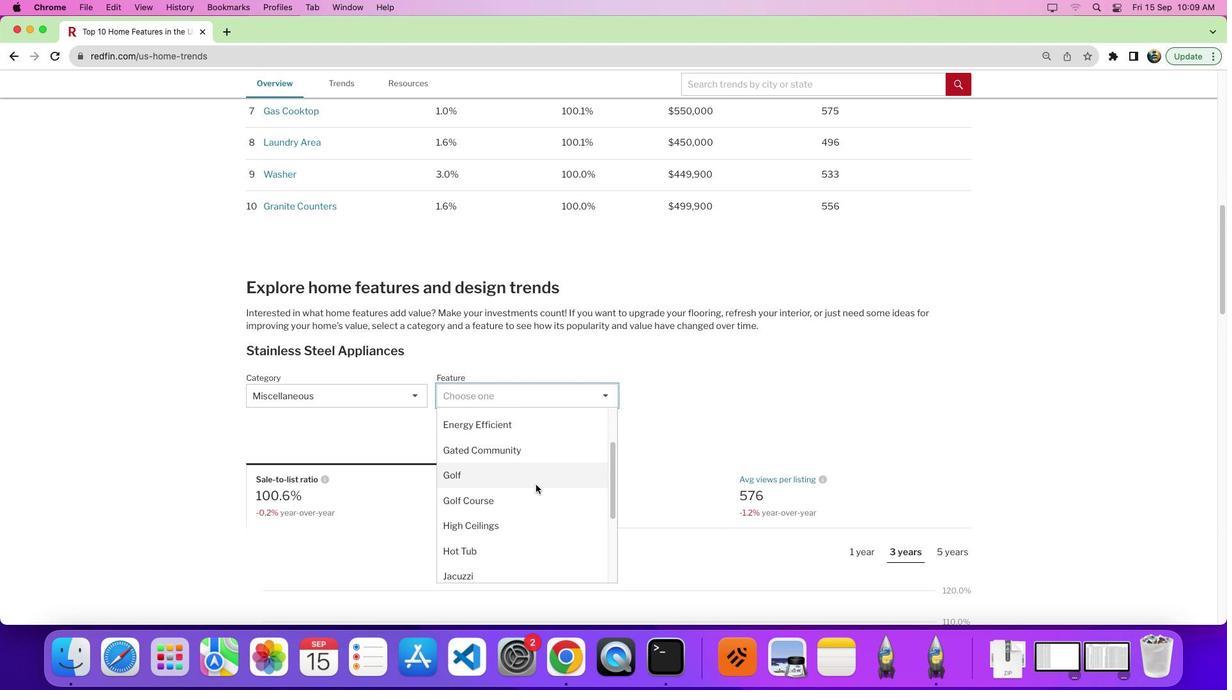 
Action: Mouse moved to (539, 487)
Screenshot: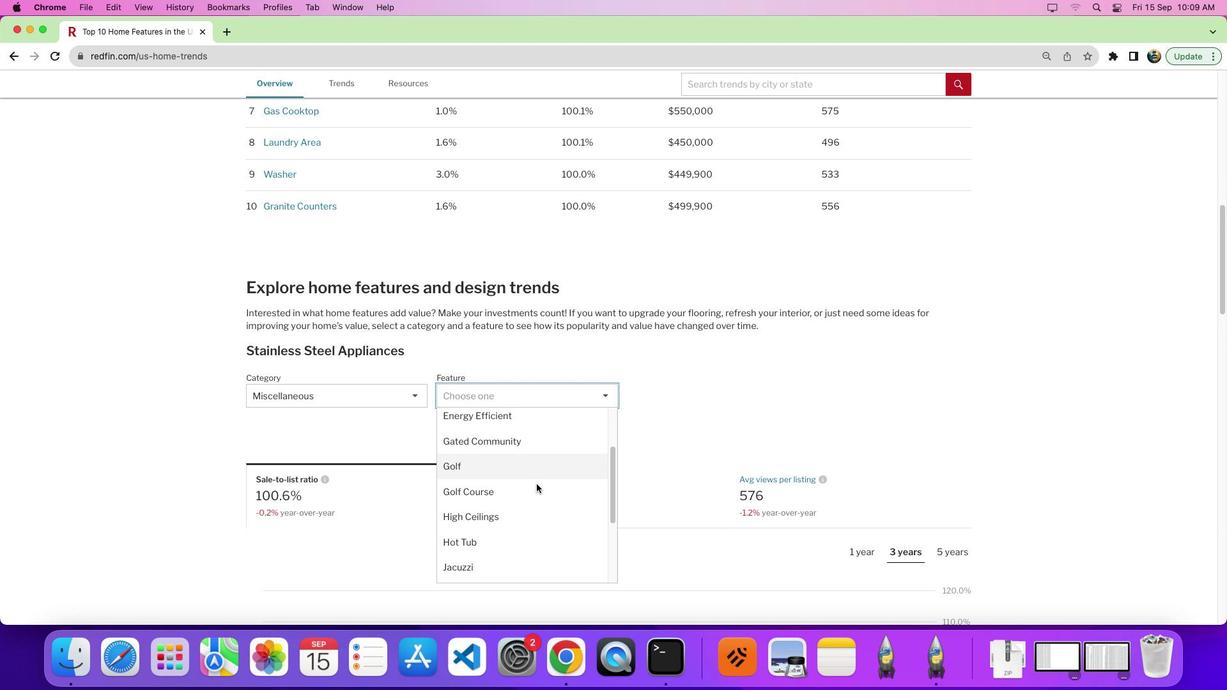 
Action: Mouse scrolled (539, 487) with delta (3, 2)
Screenshot: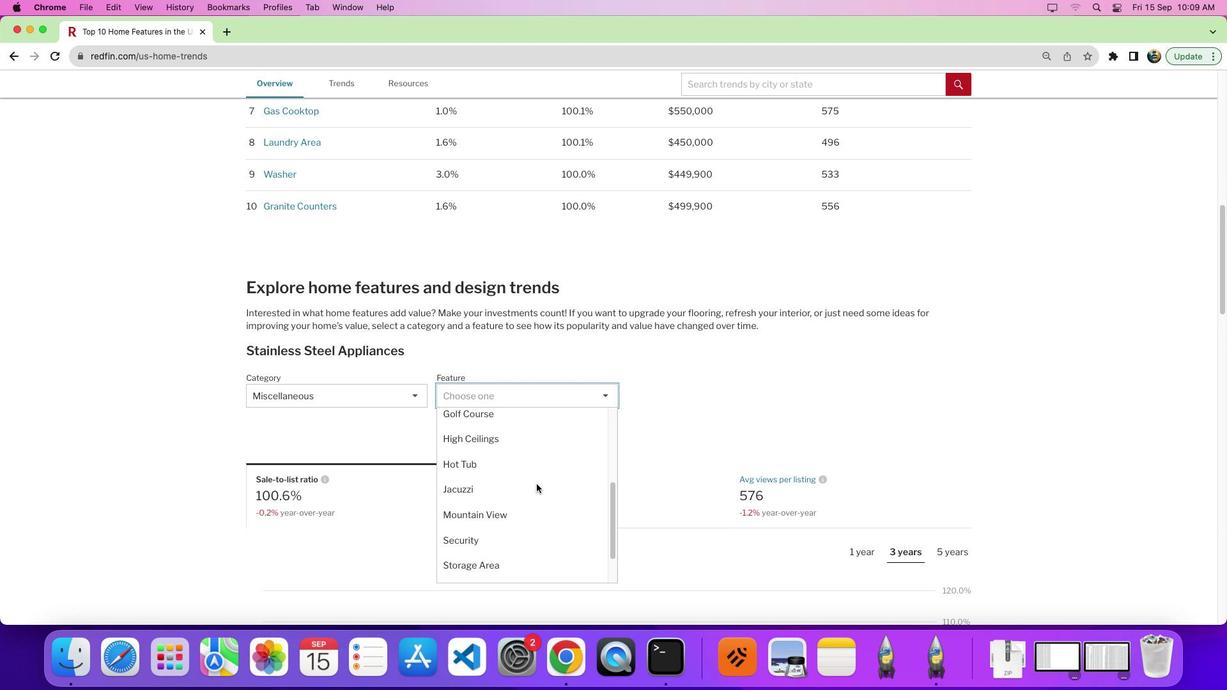 
Action: Mouse scrolled (539, 487) with delta (3, 2)
Screenshot: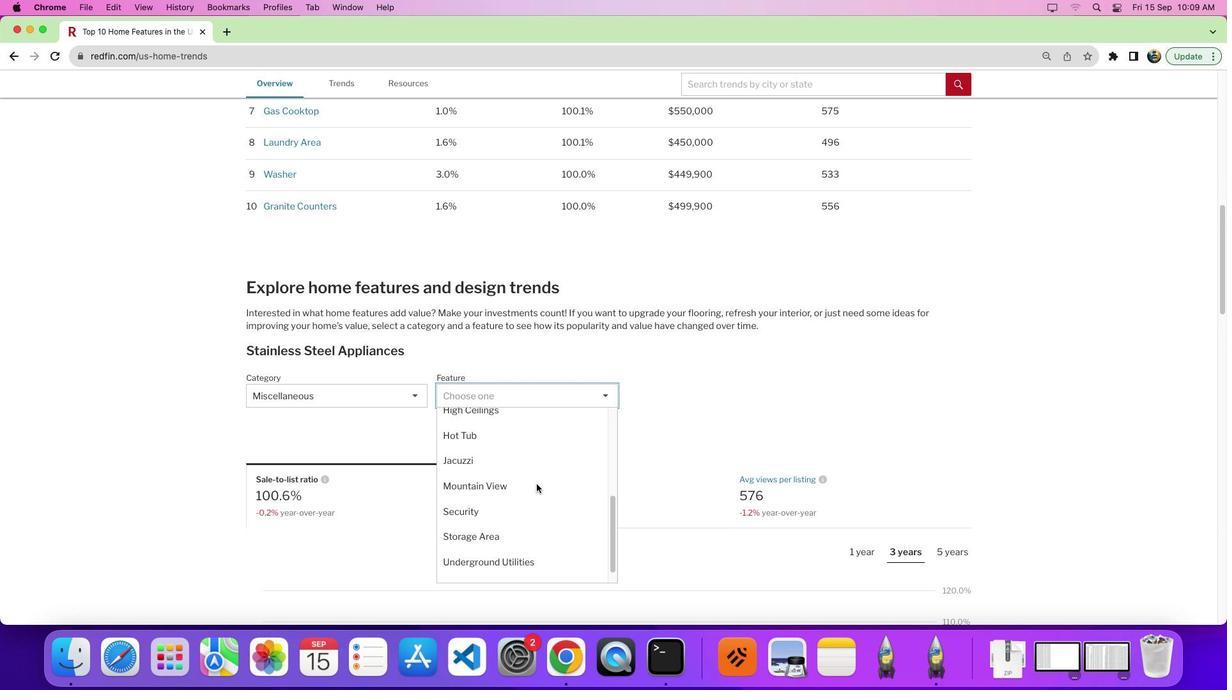 
Action: Mouse scrolled (539, 487) with delta (3, 1)
Screenshot: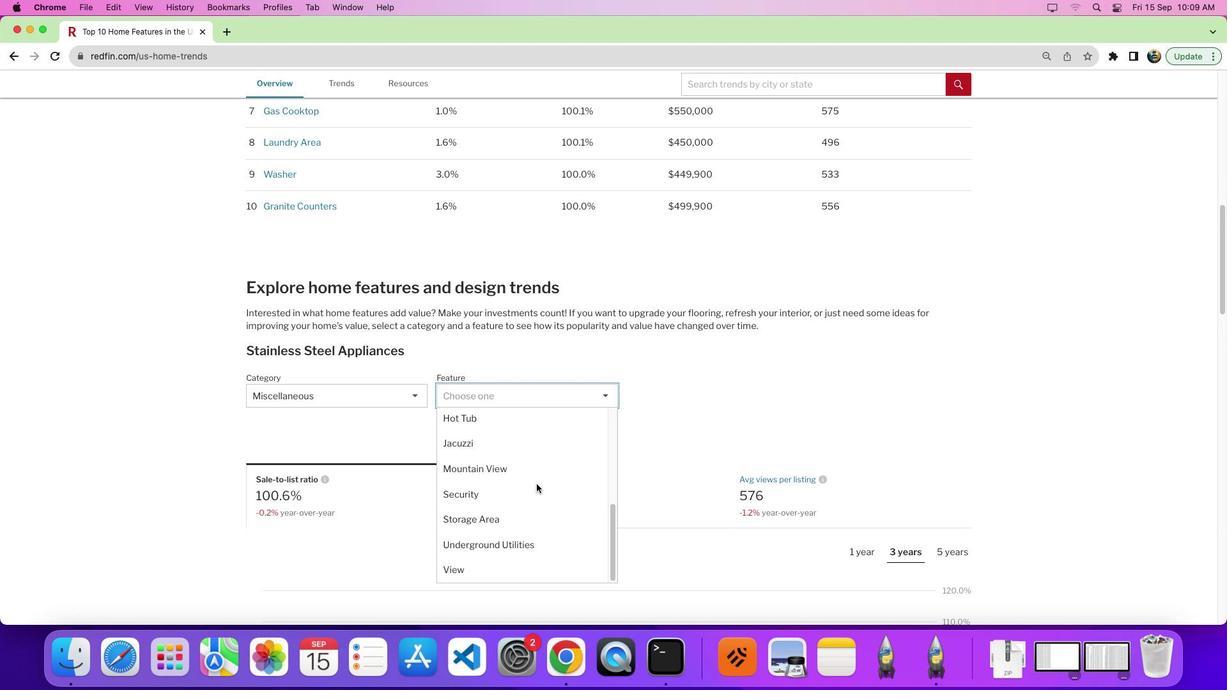 
Action: Mouse scrolled (539, 487) with delta (3, 2)
Screenshot: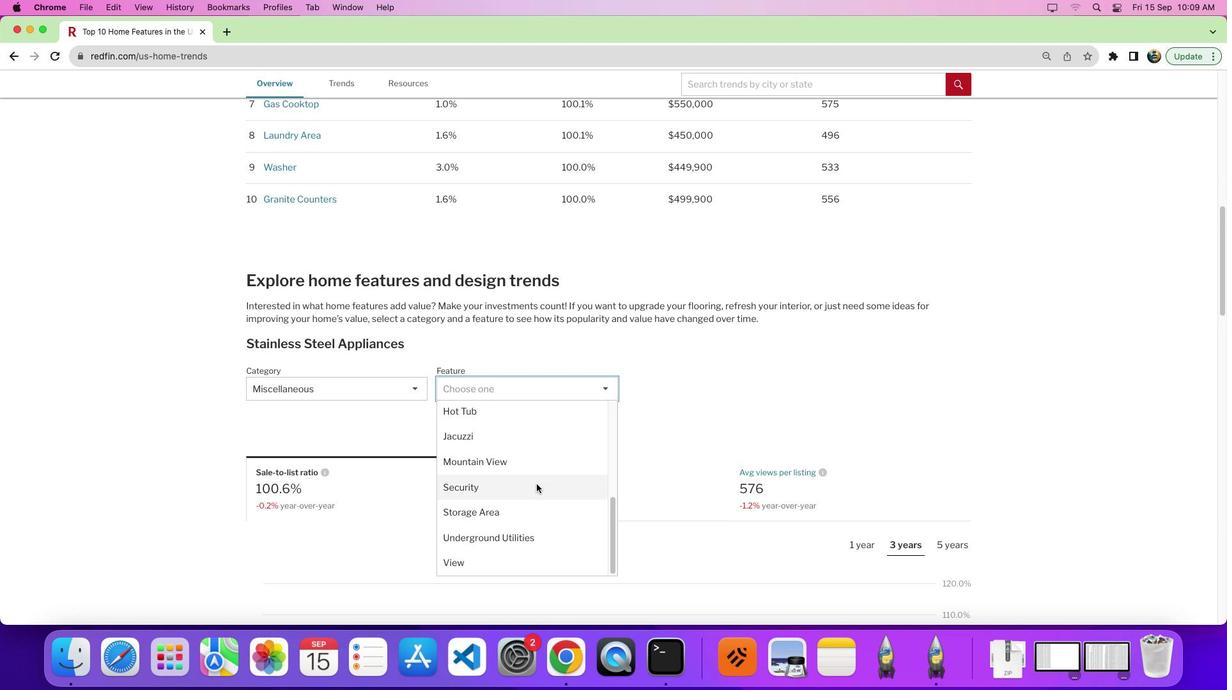 
Action: Mouse scrolled (539, 487) with delta (3, 2)
Screenshot: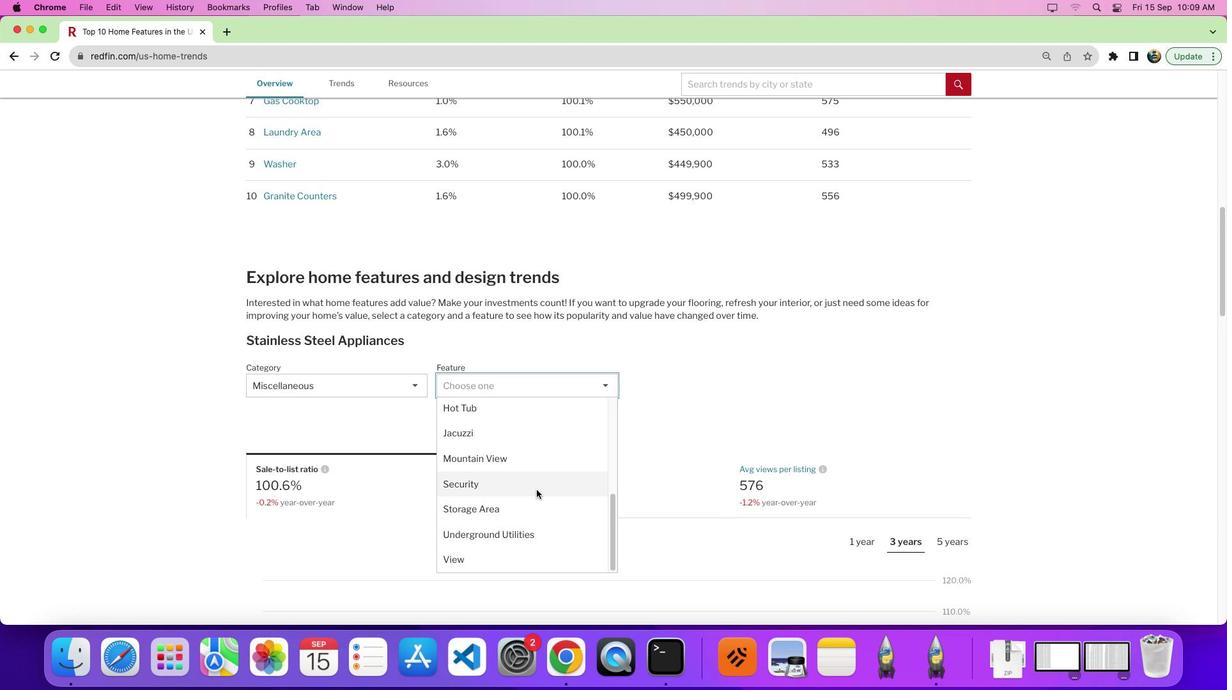 
Action: Mouse moved to (527, 498)
Screenshot: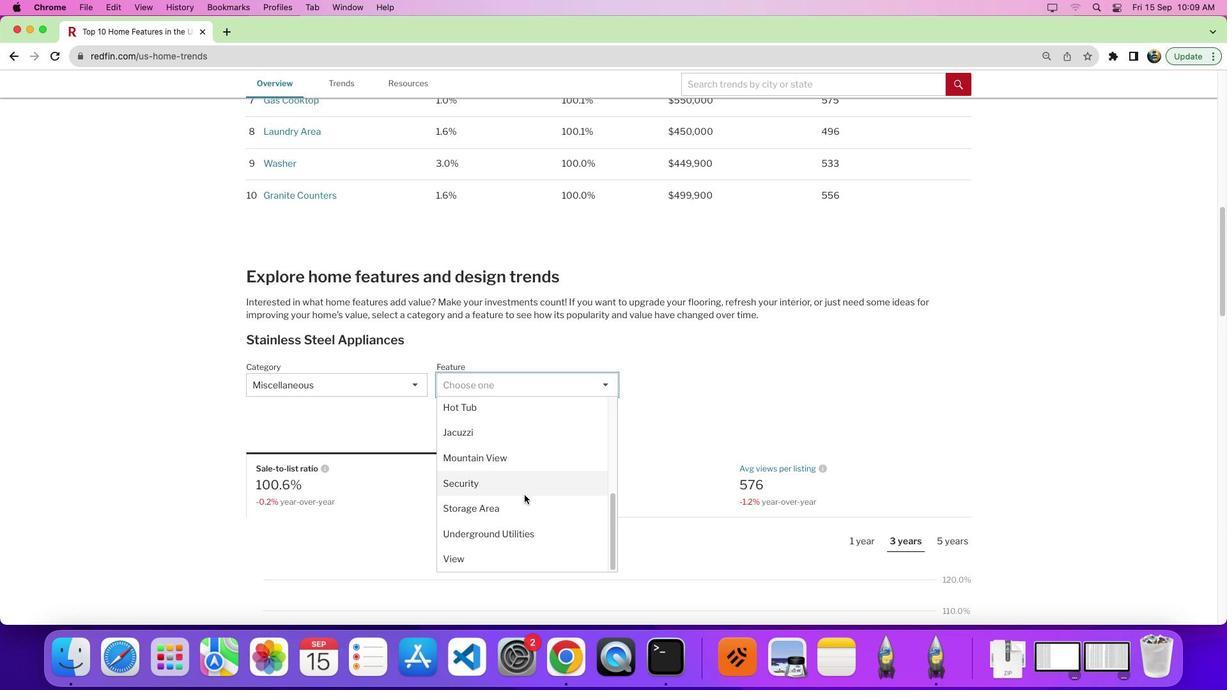 
Action: Mouse scrolled (527, 498) with delta (3, 2)
Screenshot: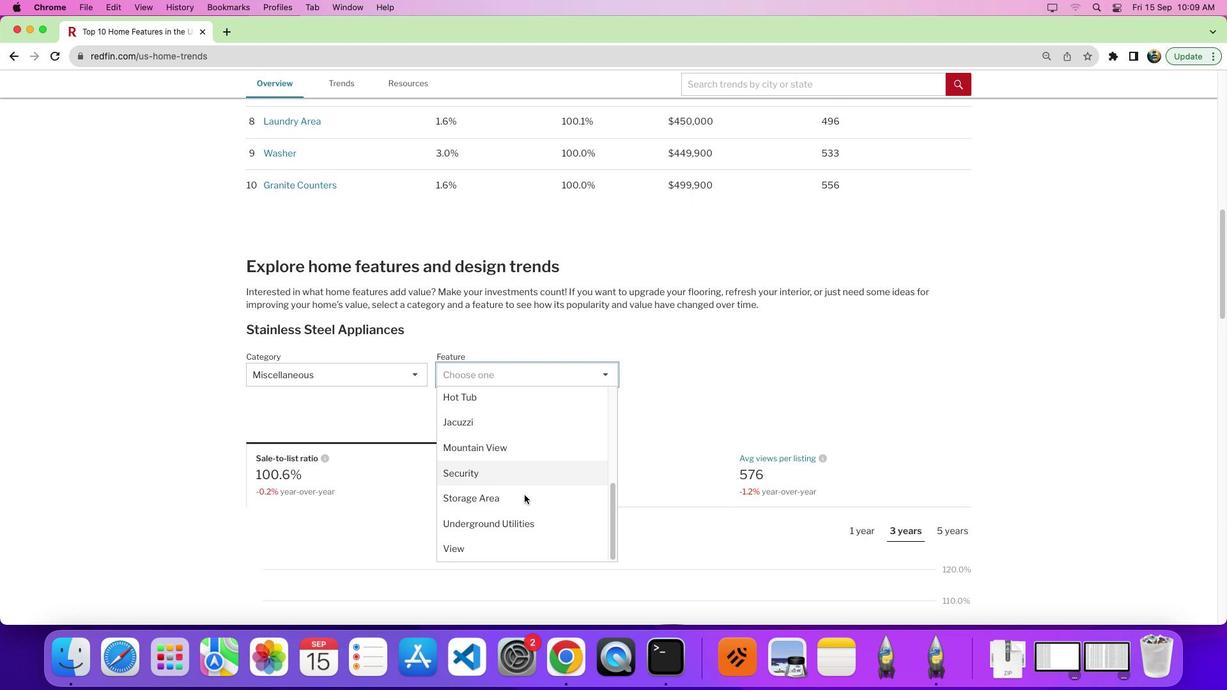 
Action: Mouse scrolled (527, 498) with delta (3, 2)
Screenshot: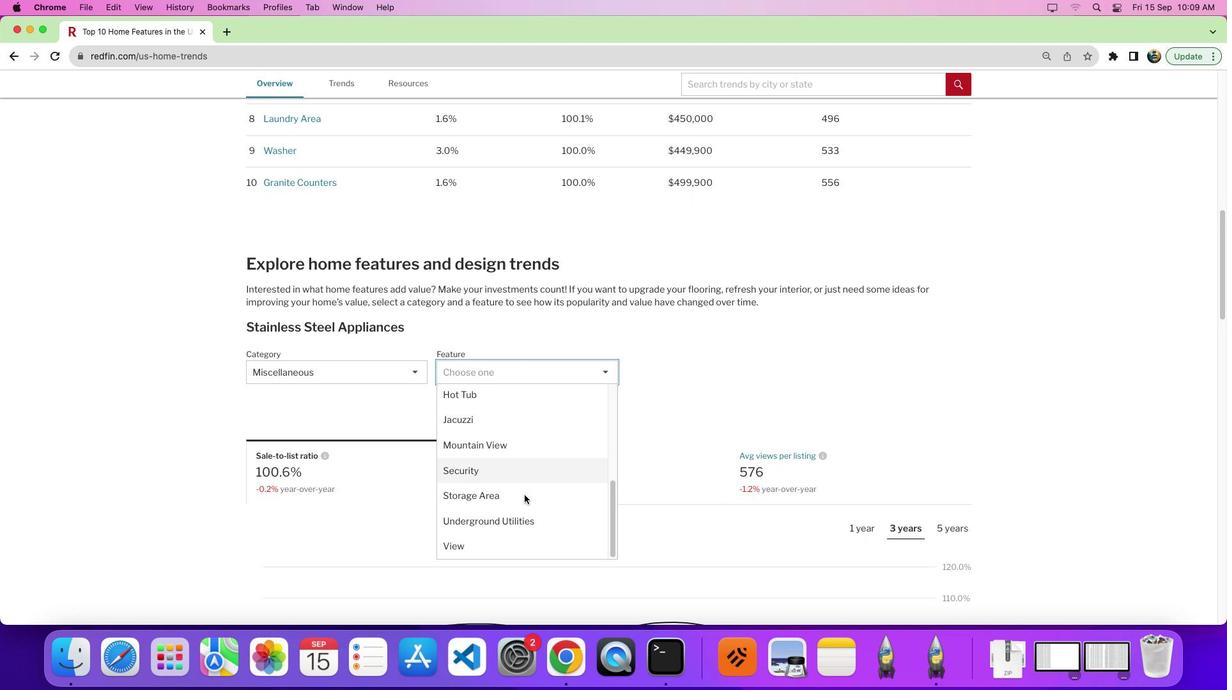 
Action: Mouse moved to (527, 518)
Screenshot: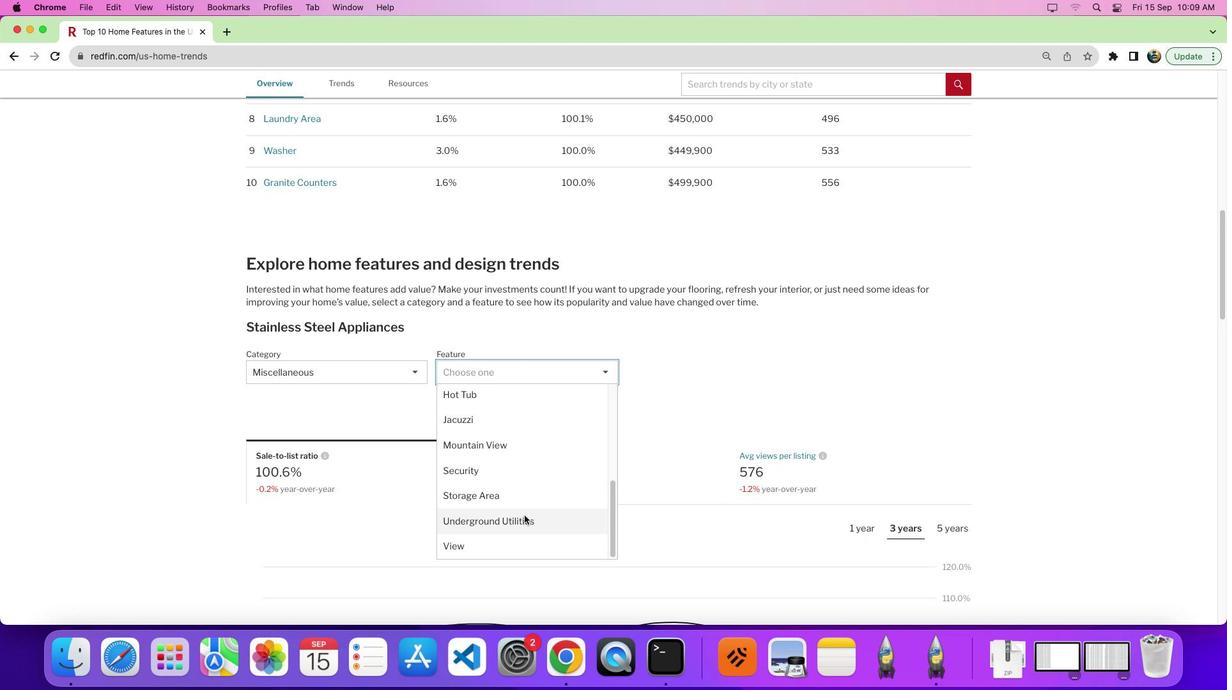 
Action: Mouse pressed left at (527, 518)
Screenshot: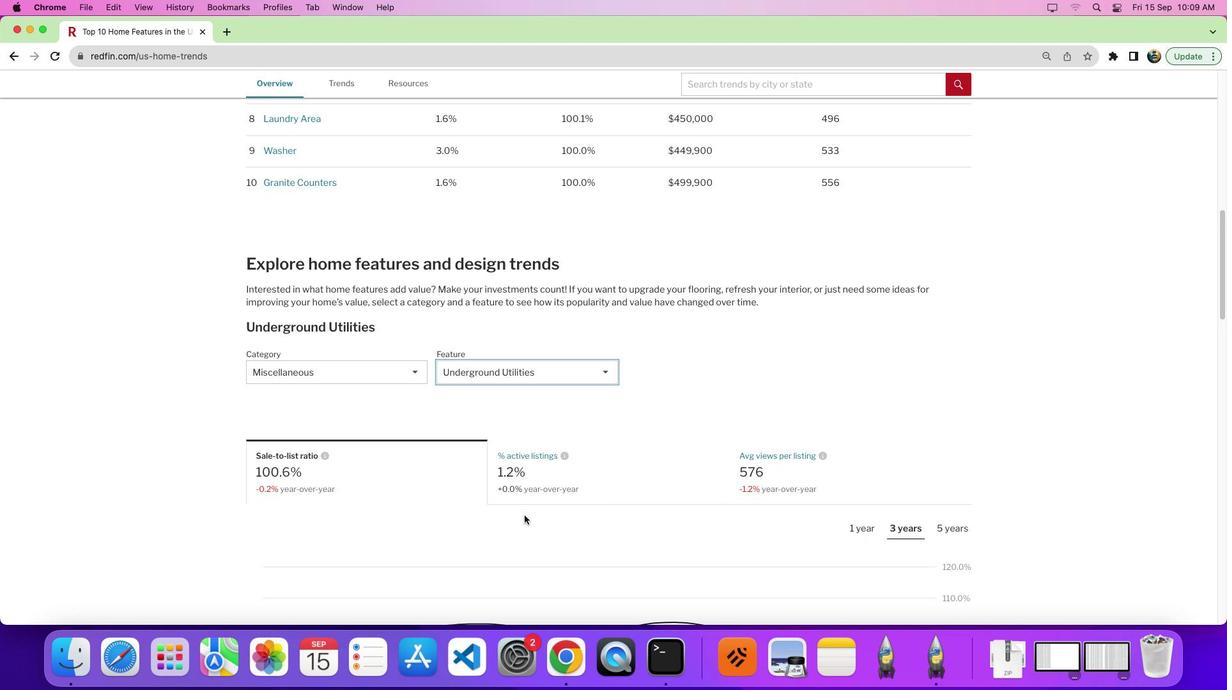 
Action: Mouse moved to (867, 533)
Screenshot: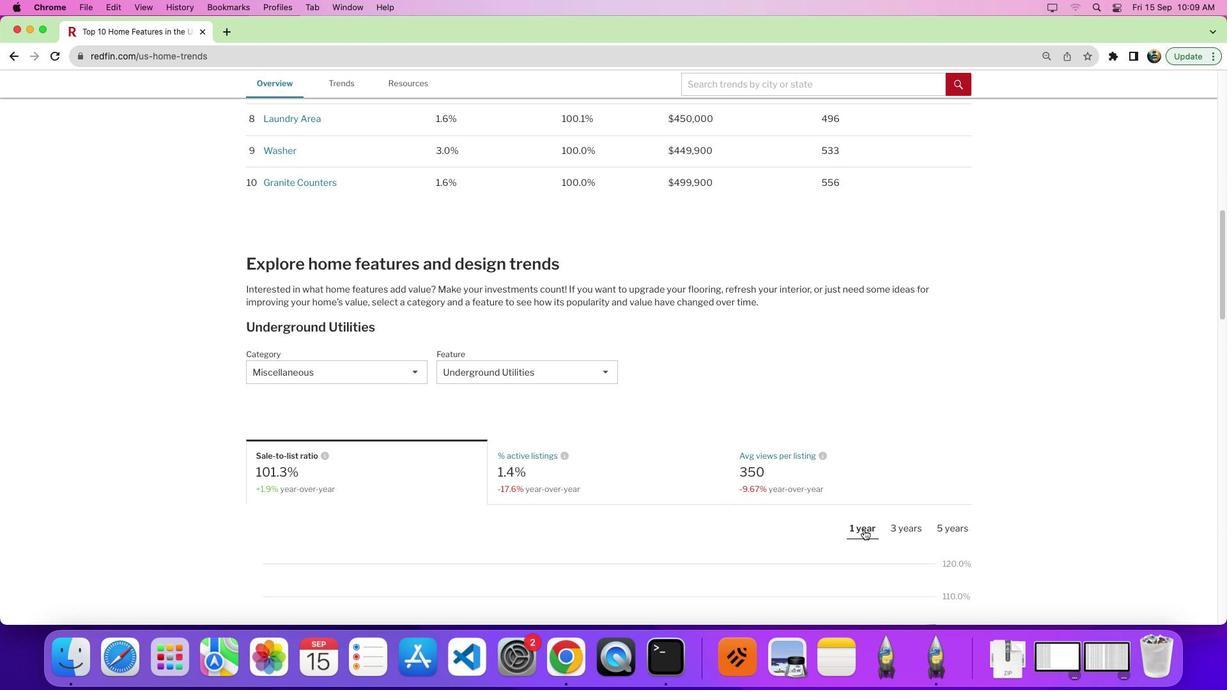 
Action: Mouse pressed left at (867, 533)
Screenshot: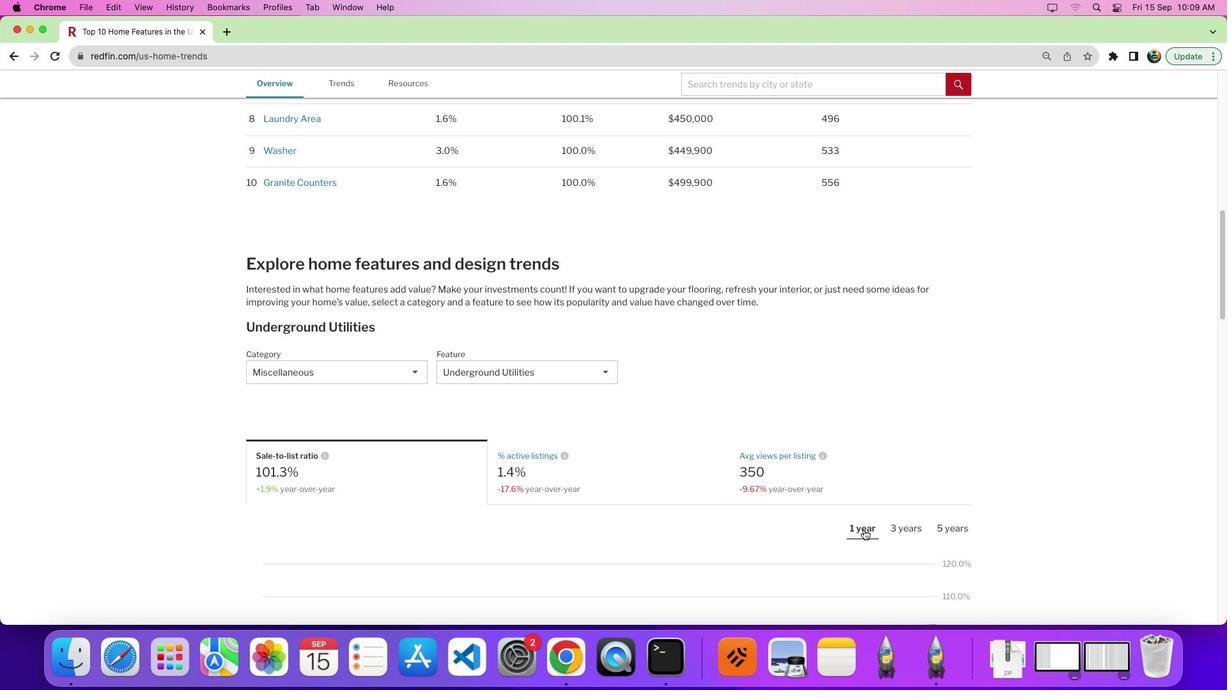 
Action: Mouse moved to (867, 529)
Screenshot: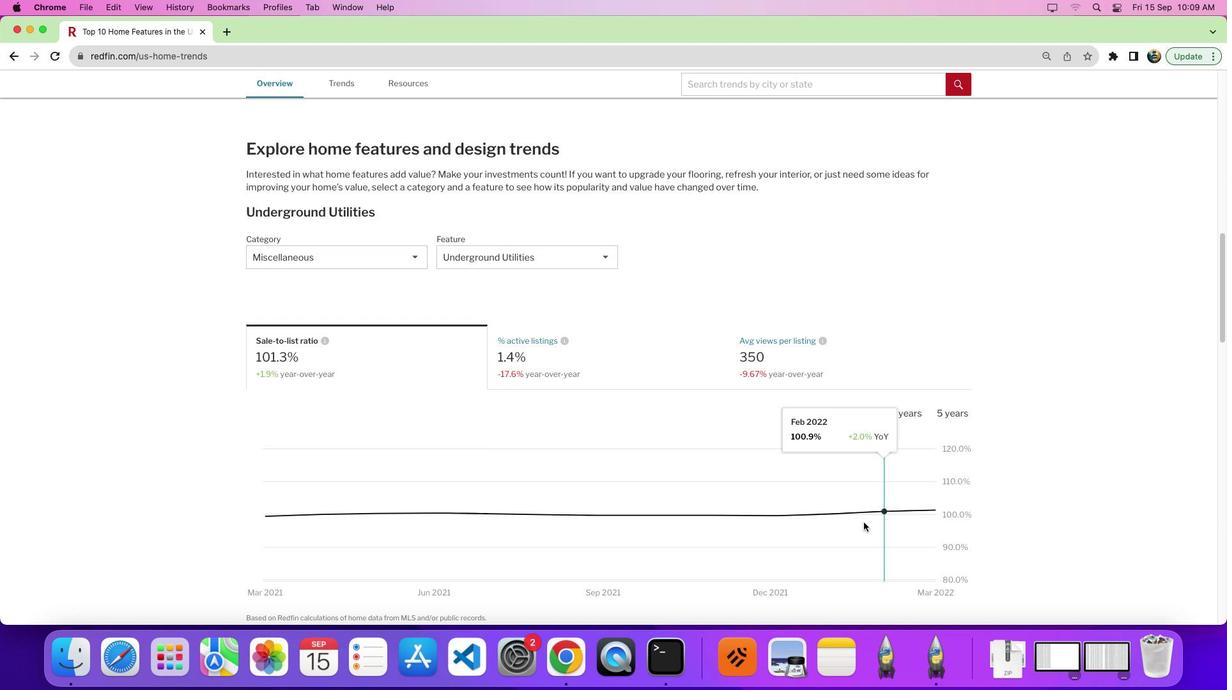 
Action: Mouse scrolled (867, 529) with delta (3, 2)
Screenshot: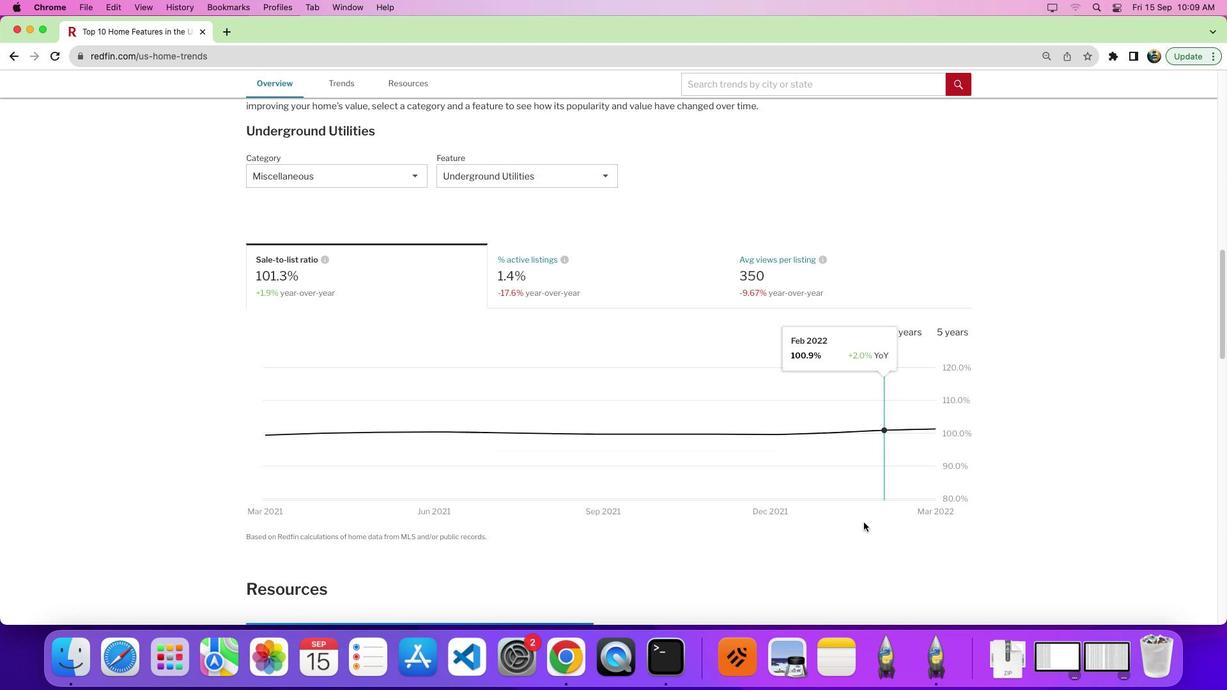 
Action: Mouse moved to (867, 529)
Screenshot: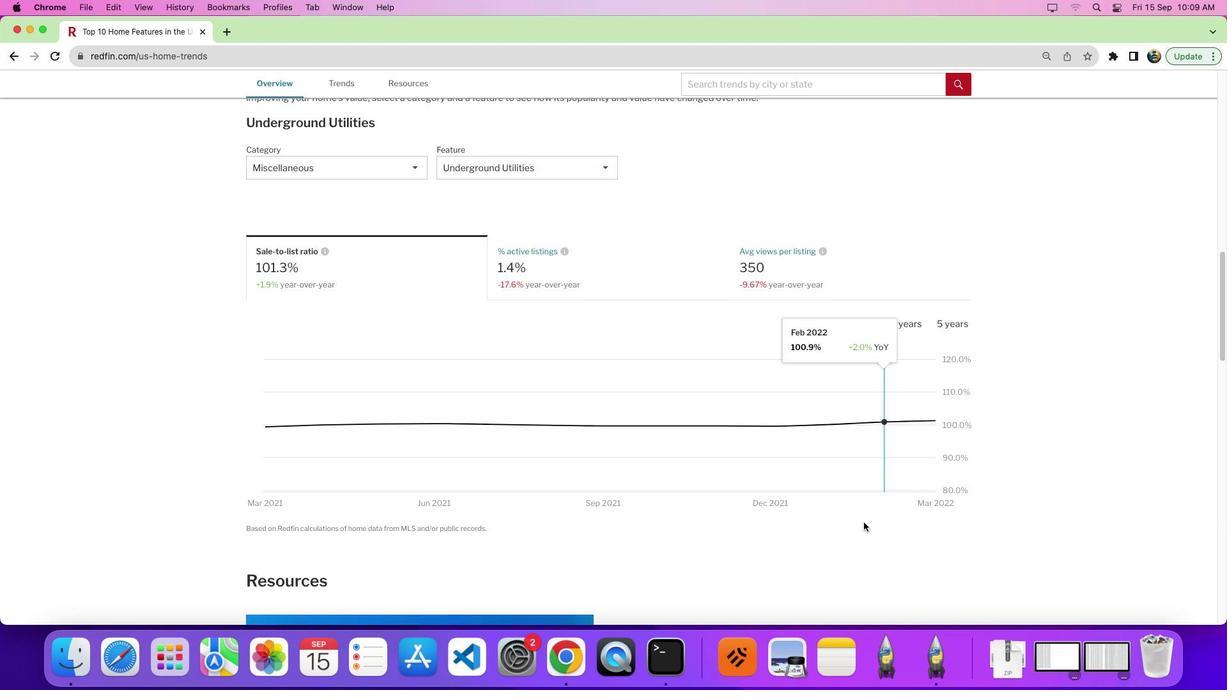 
Action: Mouse scrolled (867, 529) with delta (3, 2)
Screenshot: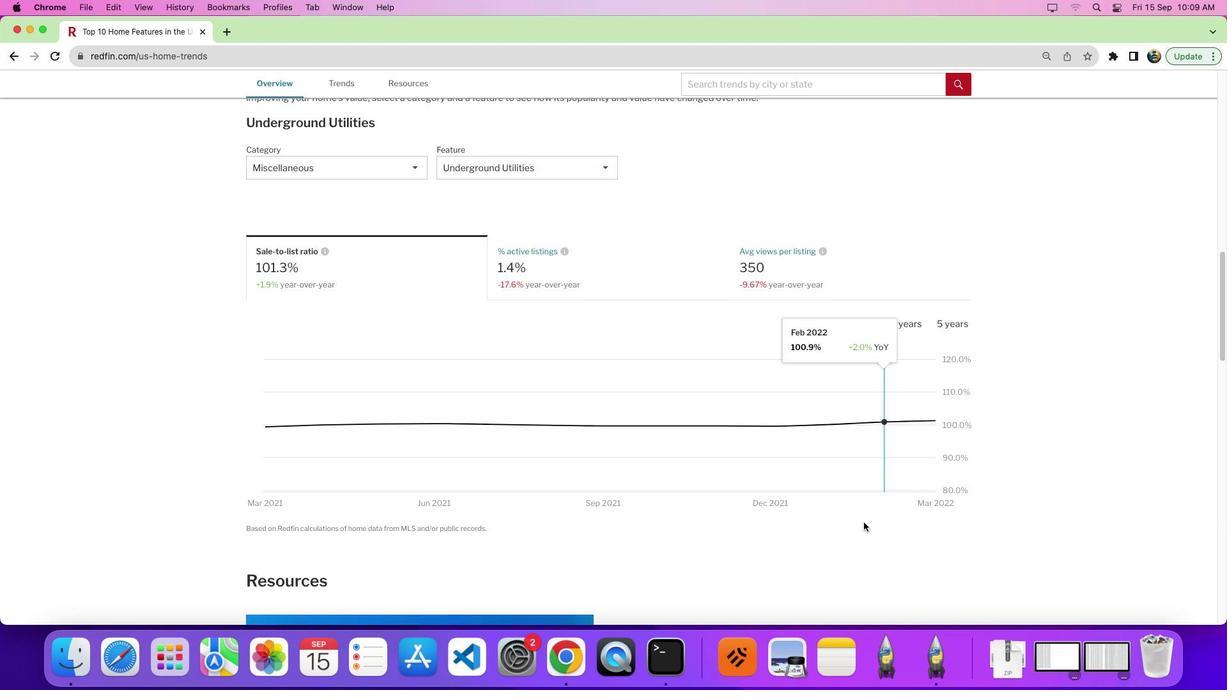 
Action: Mouse moved to (867, 529)
Screenshot: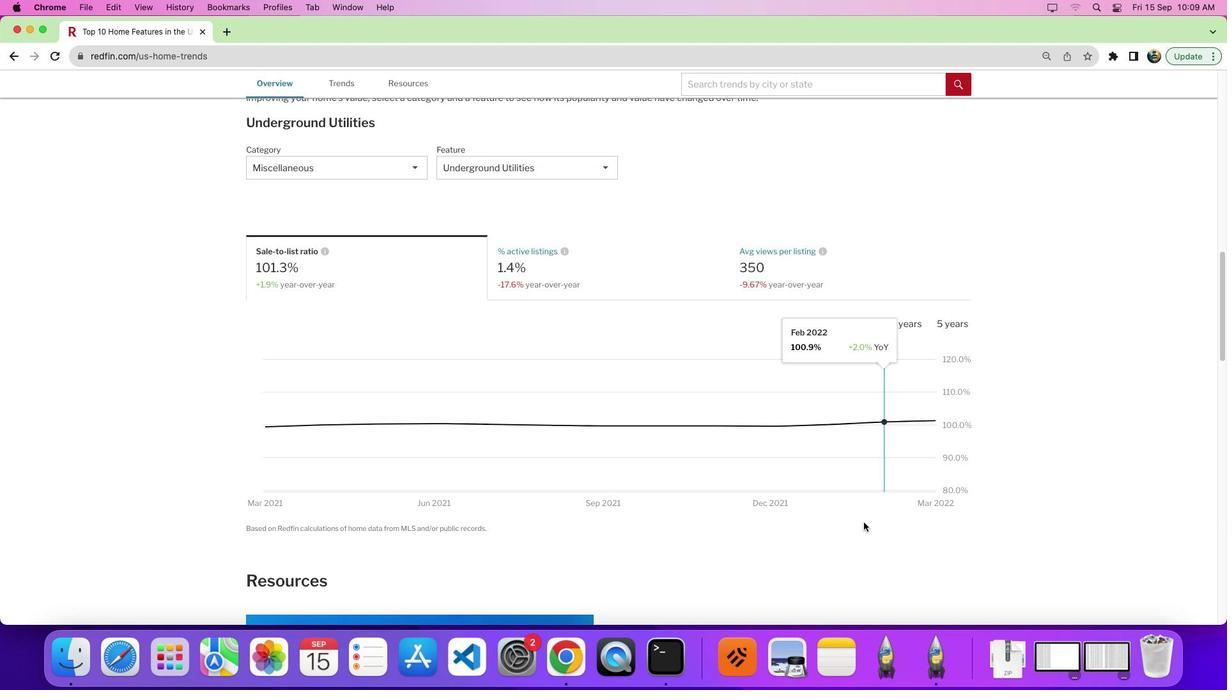 
Action: Mouse scrolled (867, 529) with delta (3, 0)
Screenshot: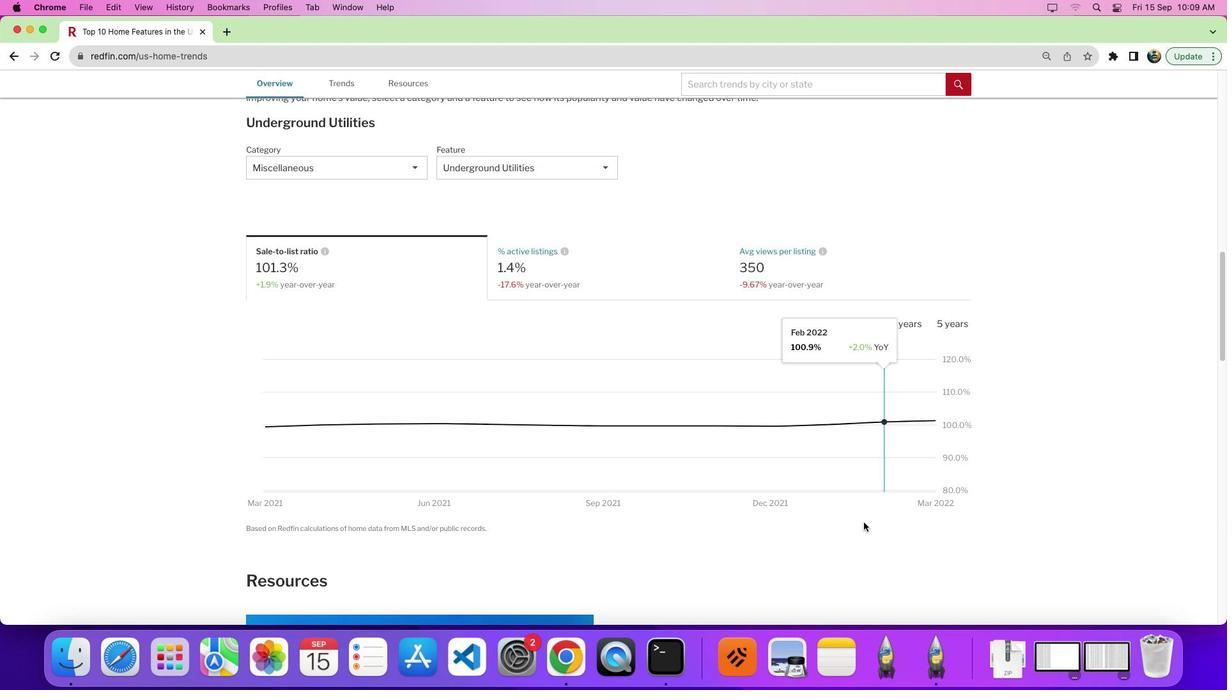 
Action: Mouse moved to (1065, 476)
Screenshot: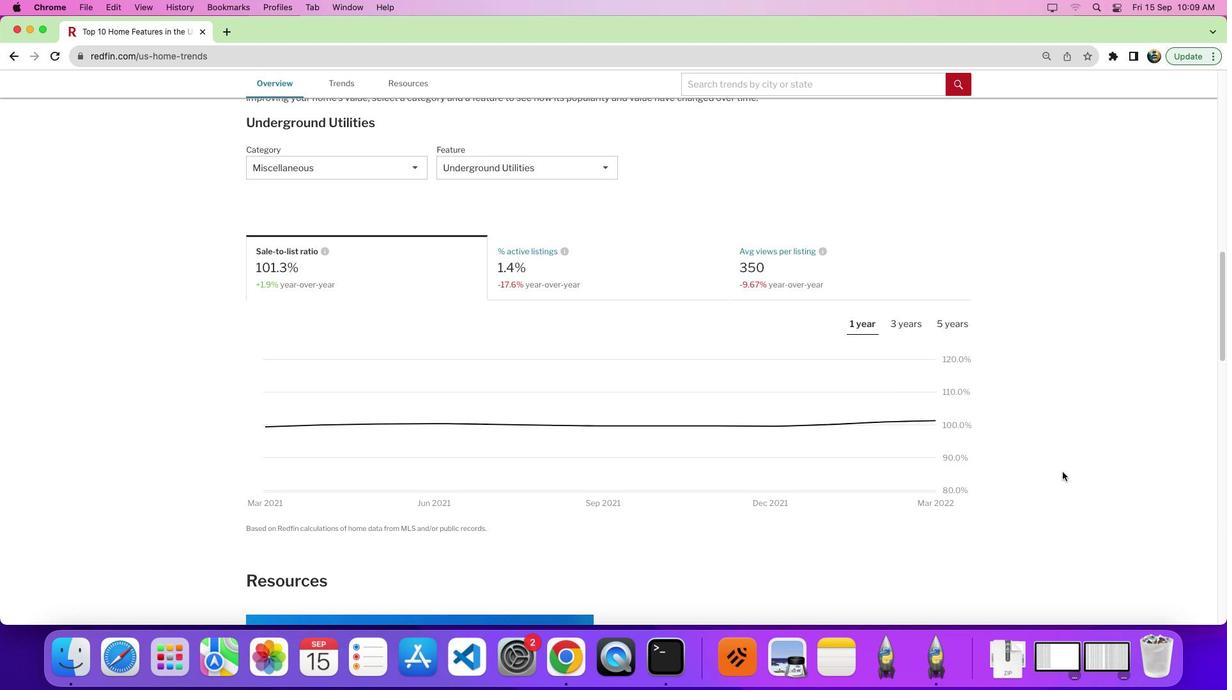 
